 Task: Find connections with filter location Gūdūr with filter topic #Creativitywith filter profile language German with filter current company CRED with filter school National Institute of Pharmaceutical Education and Research with filter industry Sports and Recreation Instruction with filter service category Management with filter keywords title eCommerce Marketing Specialist
Action: Mouse moved to (531, 86)
Screenshot: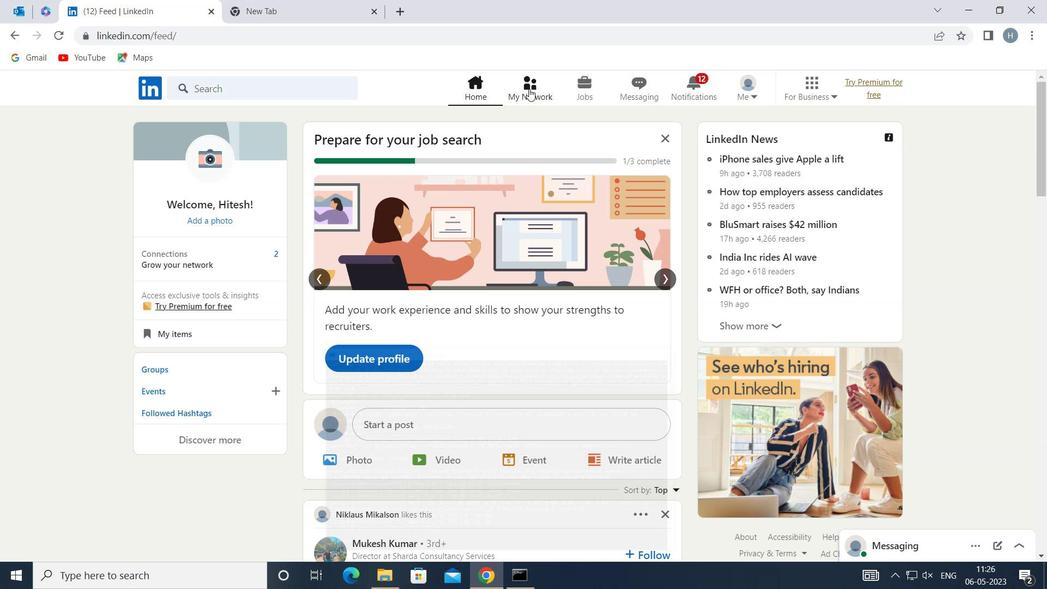 
Action: Mouse pressed left at (531, 86)
Screenshot: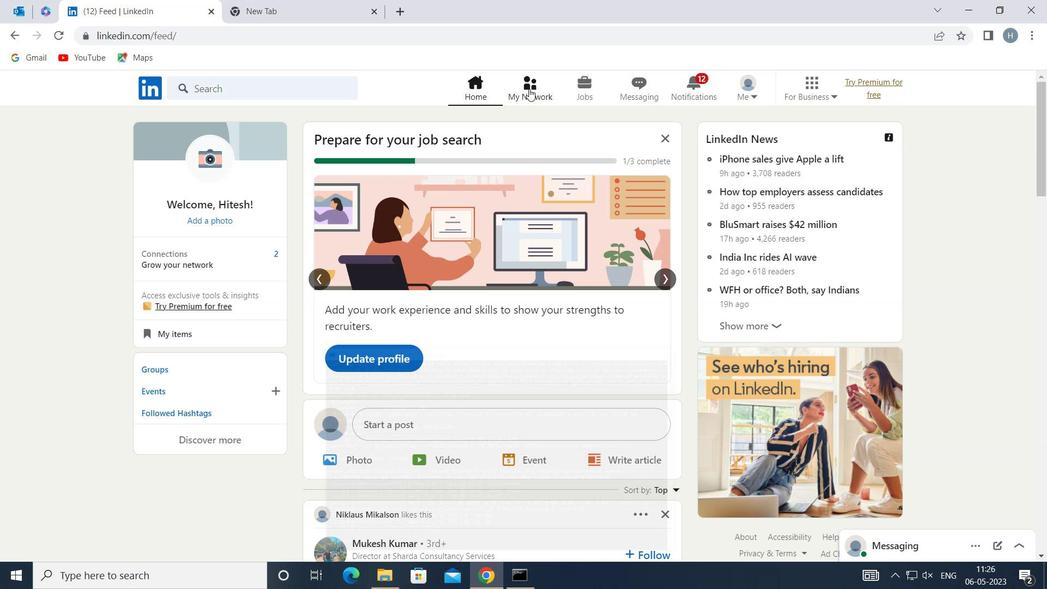 
Action: Mouse moved to (292, 163)
Screenshot: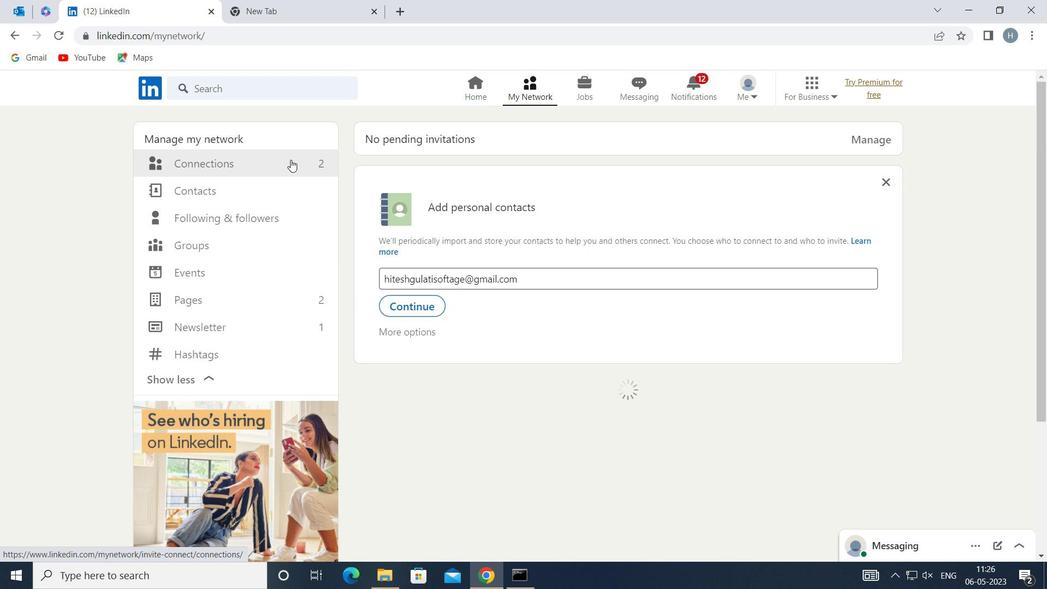 
Action: Mouse pressed left at (292, 163)
Screenshot: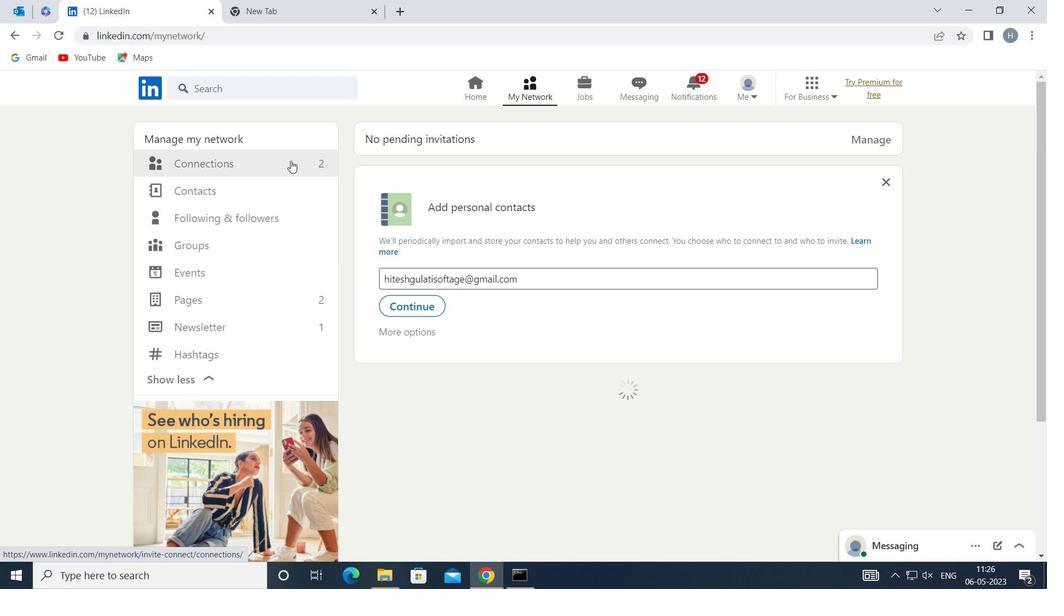 
Action: Mouse moved to (624, 161)
Screenshot: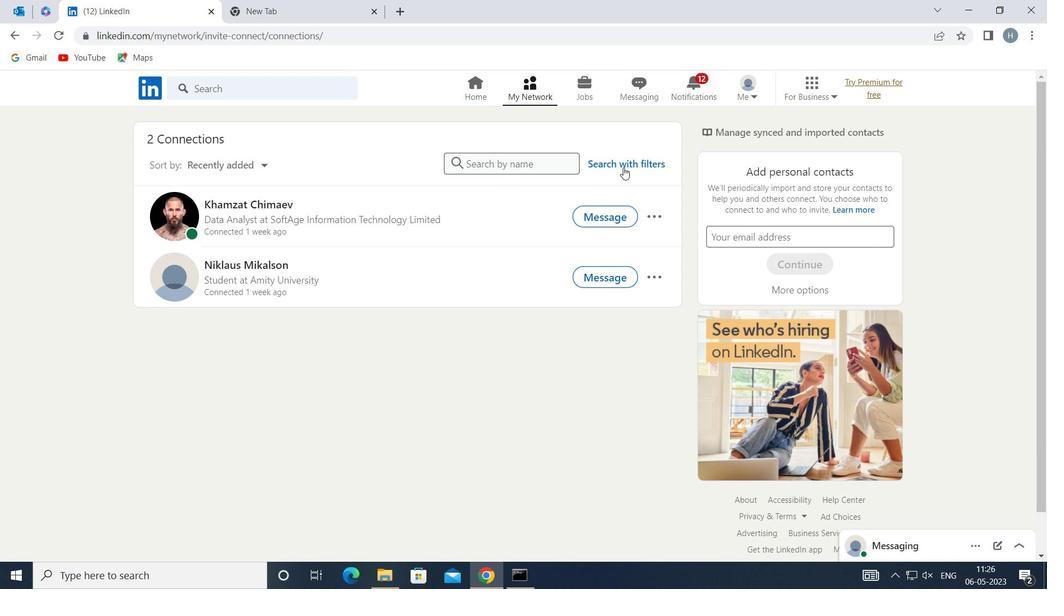 
Action: Mouse pressed left at (624, 161)
Screenshot: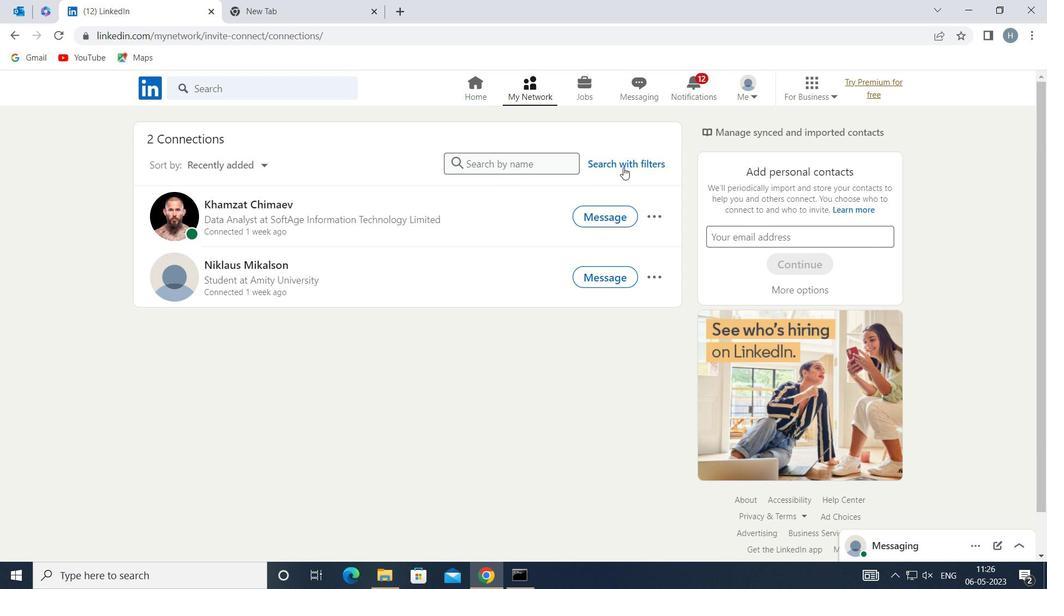 
Action: Mouse moved to (570, 124)
Screenshot: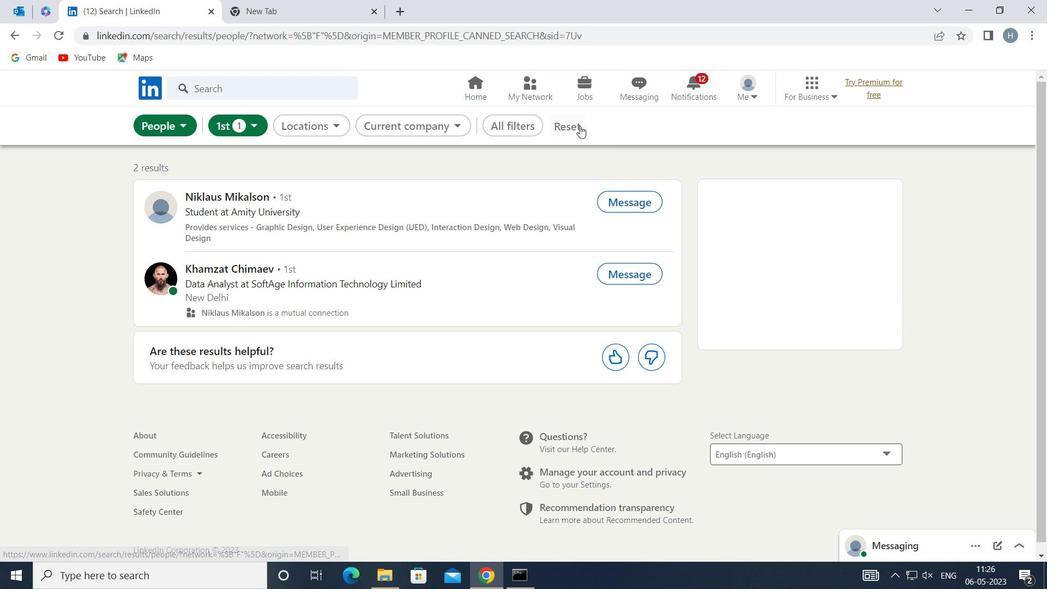 
Action: Mouse pressed left at (570, 124)
Screenshot: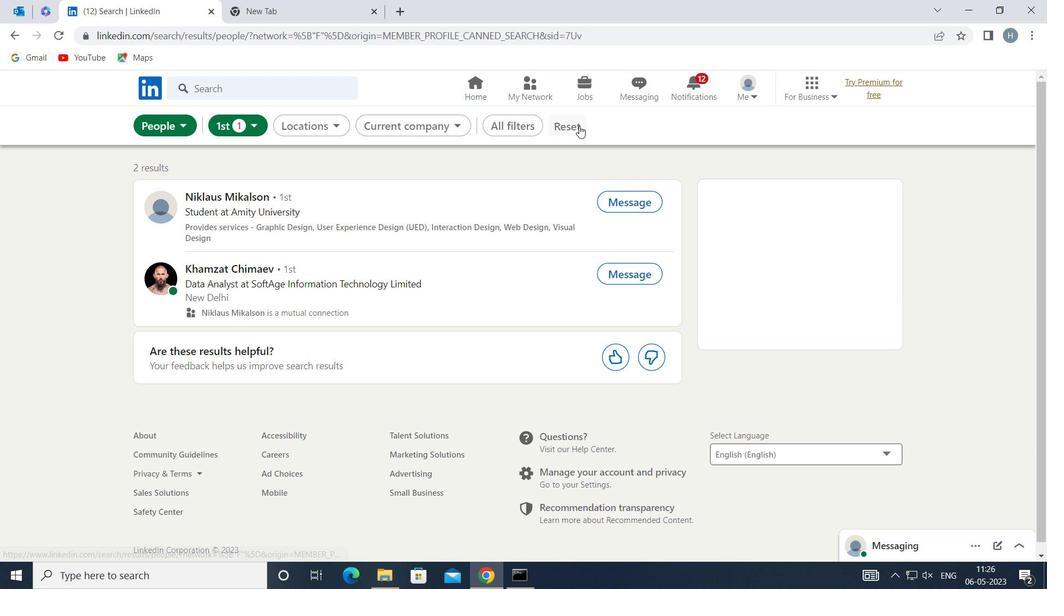 
Action: Mouse moved to (557, 123)
Screenshot: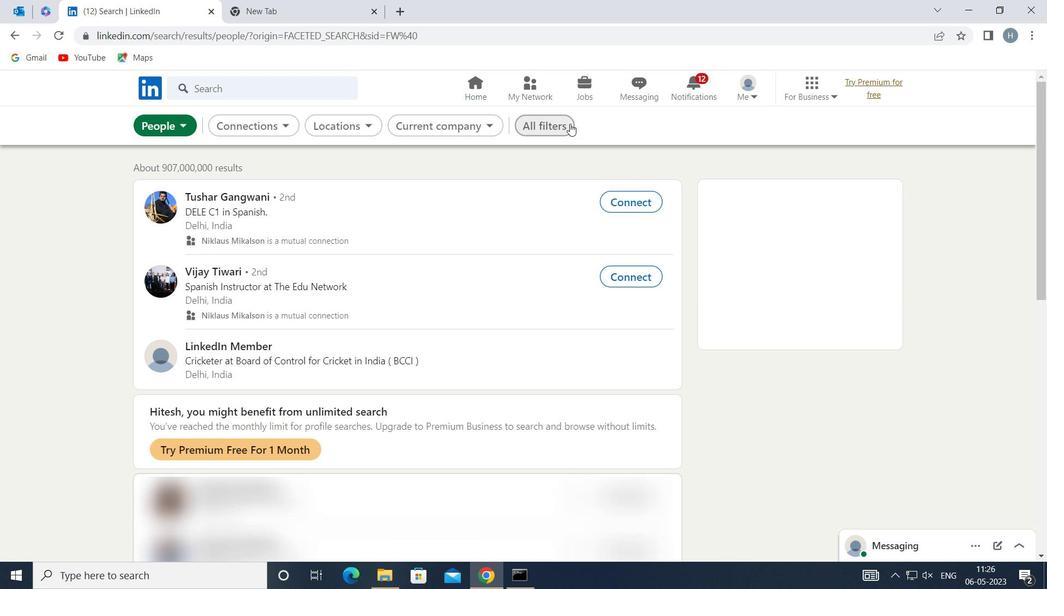 
Action: Mouse pressed left at (557, 123)
Screenshot: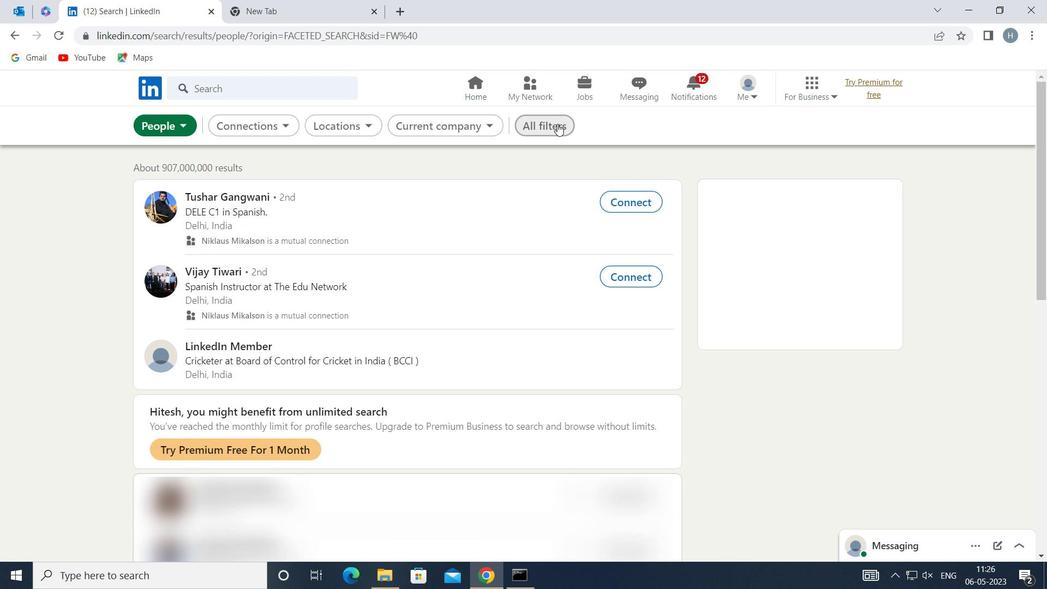 
Action: Mouse moved to (782, 266)
Screenshot: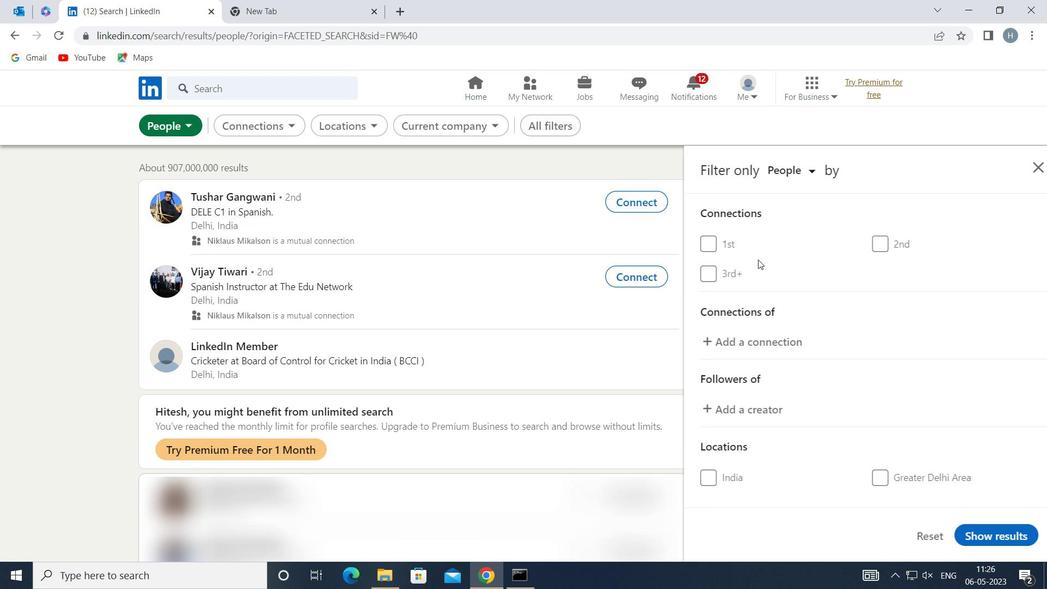 
Action: Mouse scrolled (782, 266) with delta (0, 0)
Screenshot: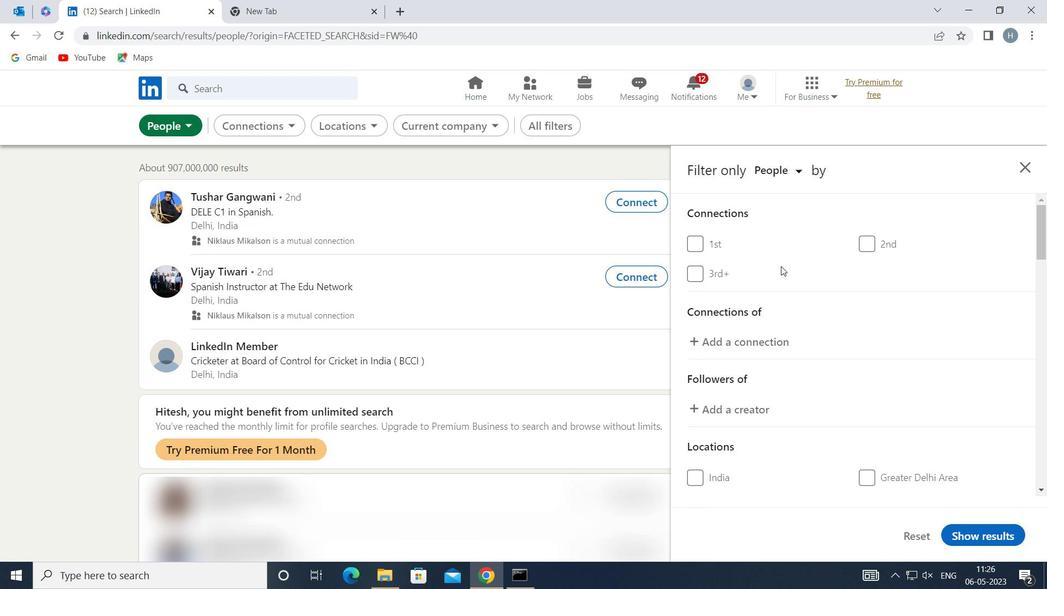 
Action: Mouse scrolled (782, 266) with delta (0, 0)
Screenshot: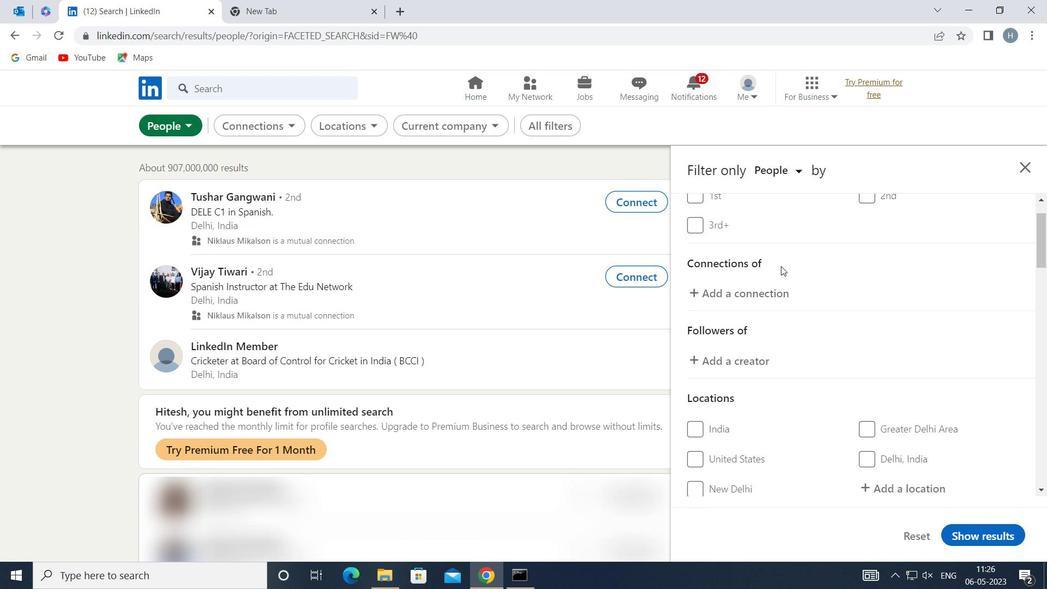 
Action: Mouse scrolled (782, 266) with delta (0, 0)
Screenshot: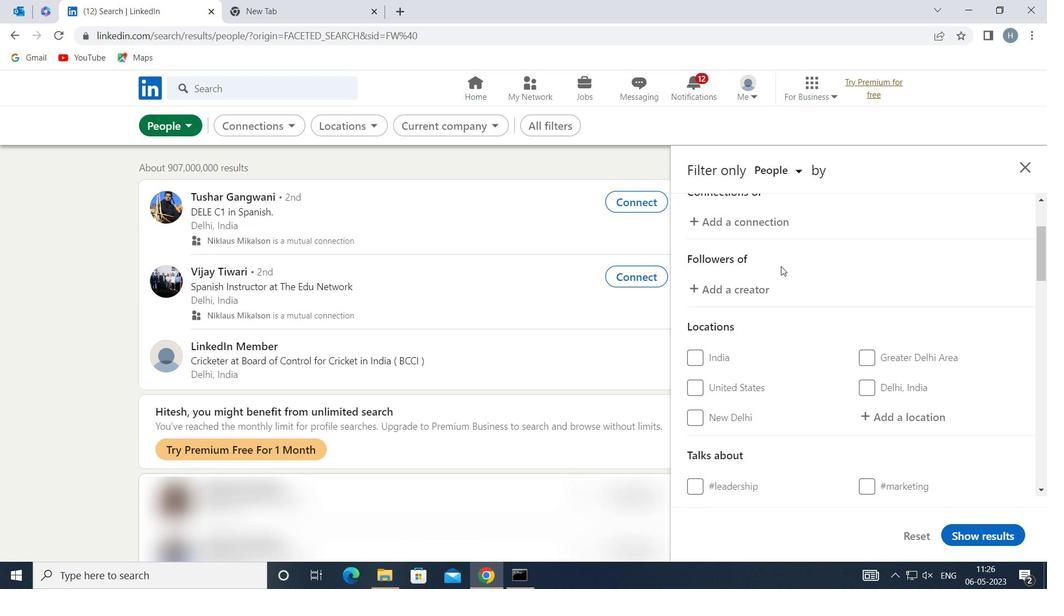 
Action: Mouse moved to (890, 322)
Screenshot: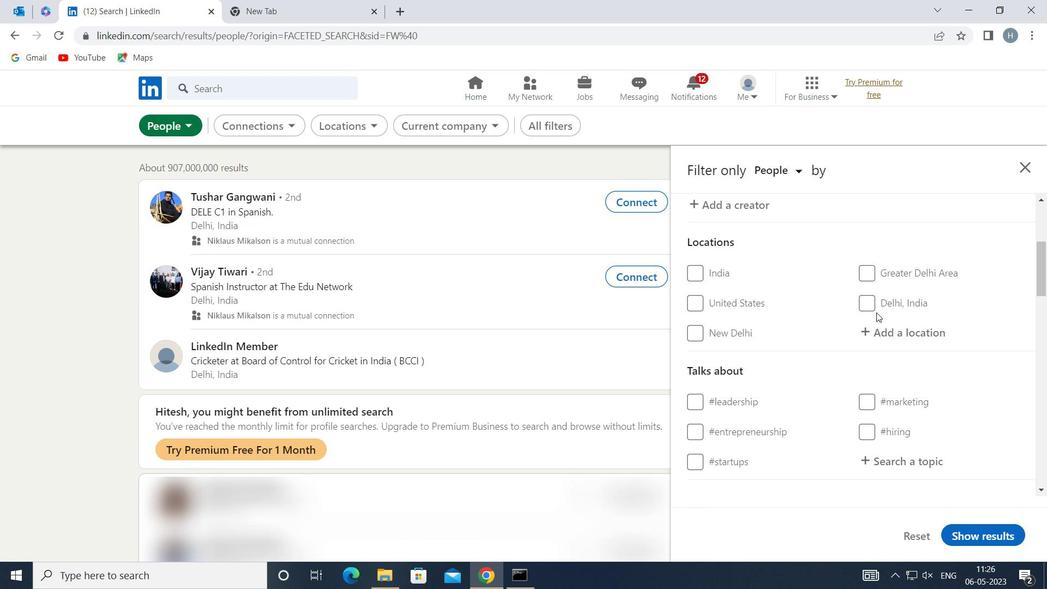 
Action: Mouse pressed left at (890, 322)
Screenshot: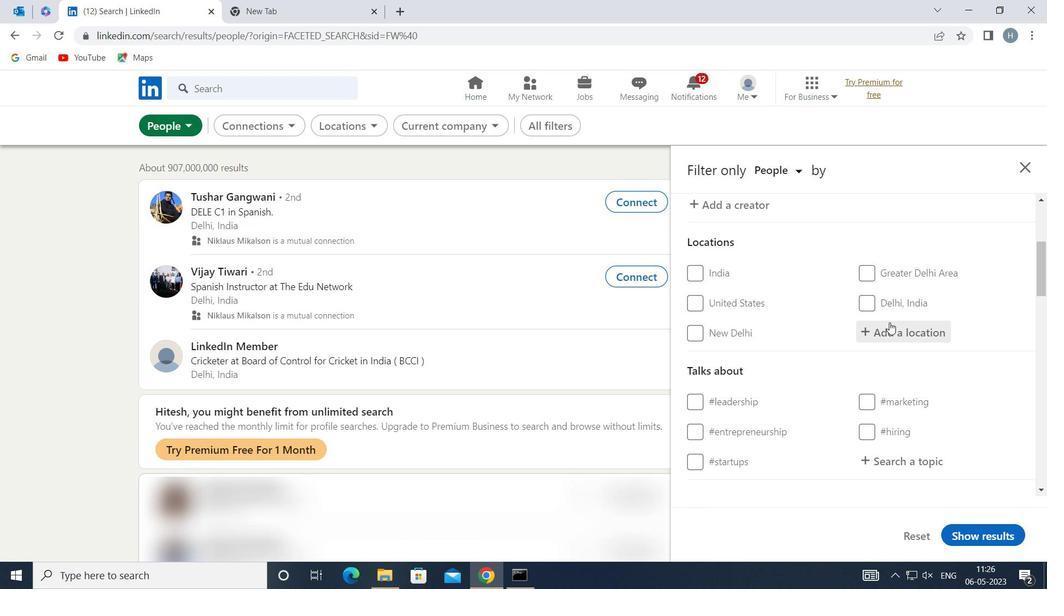 
Action: Mouse moved to (890, 322)
Screenshot: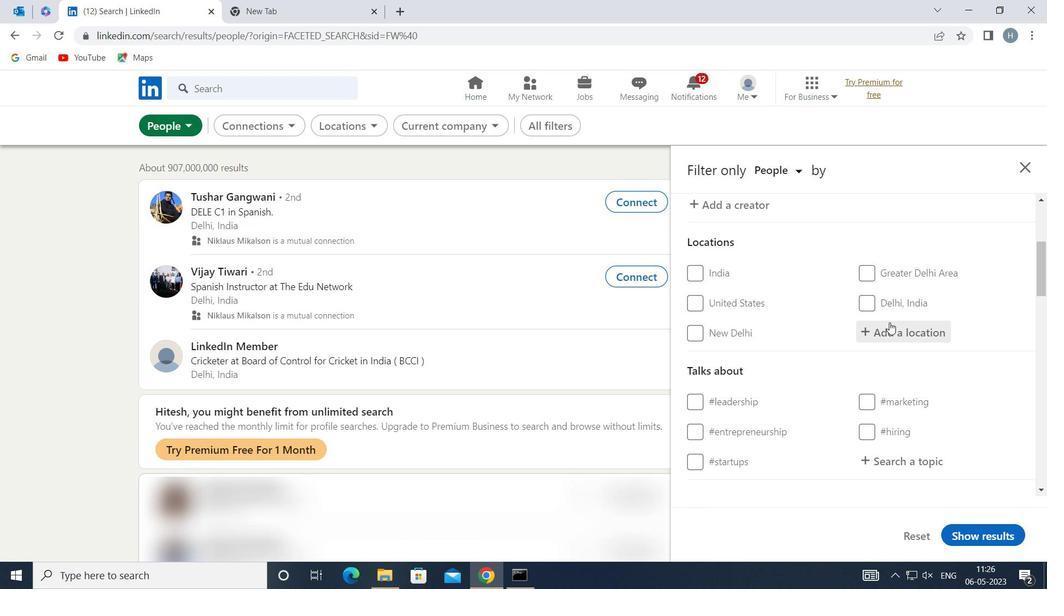 
Action: Key pressed <Key.shift>GUDUR
Screenshot: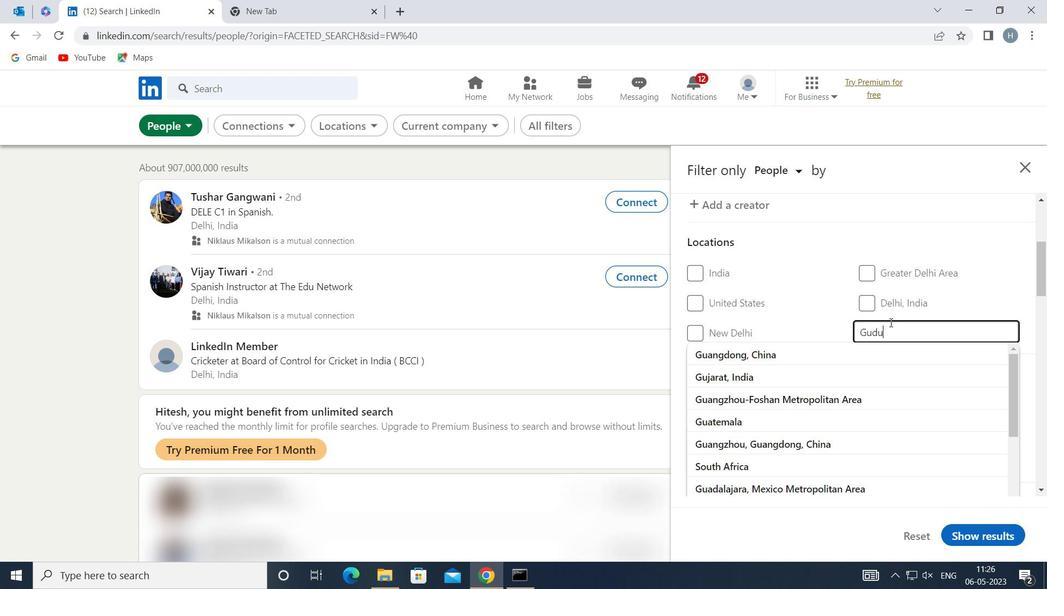 
Action: Mouse moved to (866, 350)
Screenshot: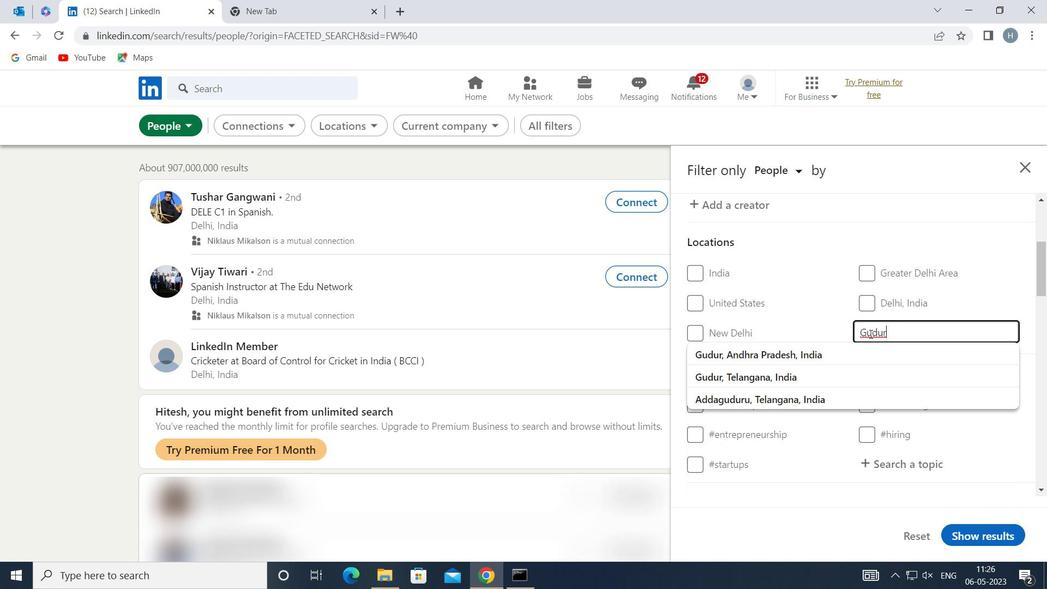 
Action: Mouse pressed left at (866, 350)
Screenshot: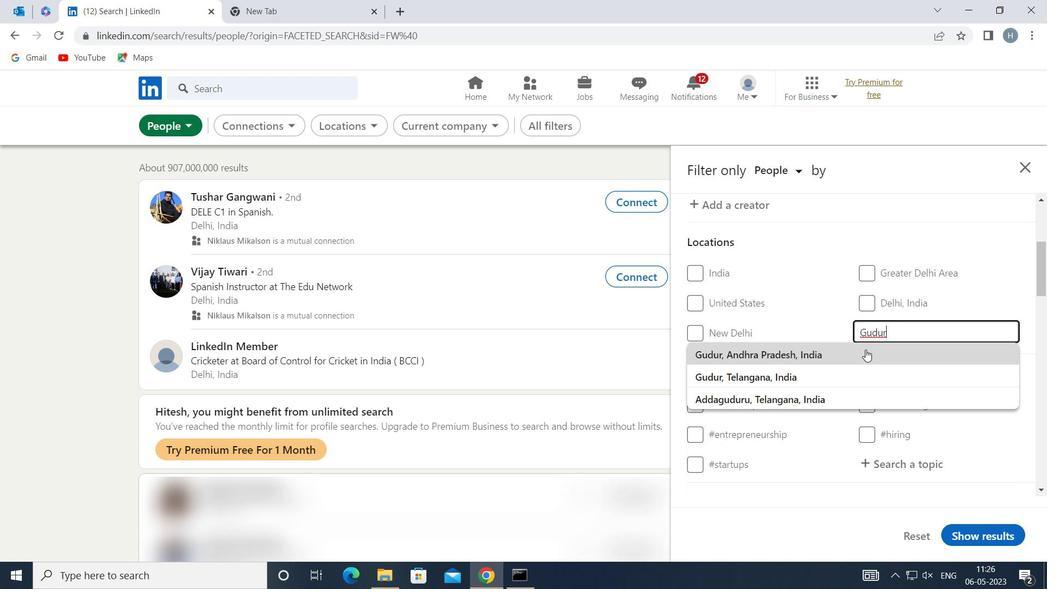 
Action: Mouse moved to (829, 362)
Screenshot: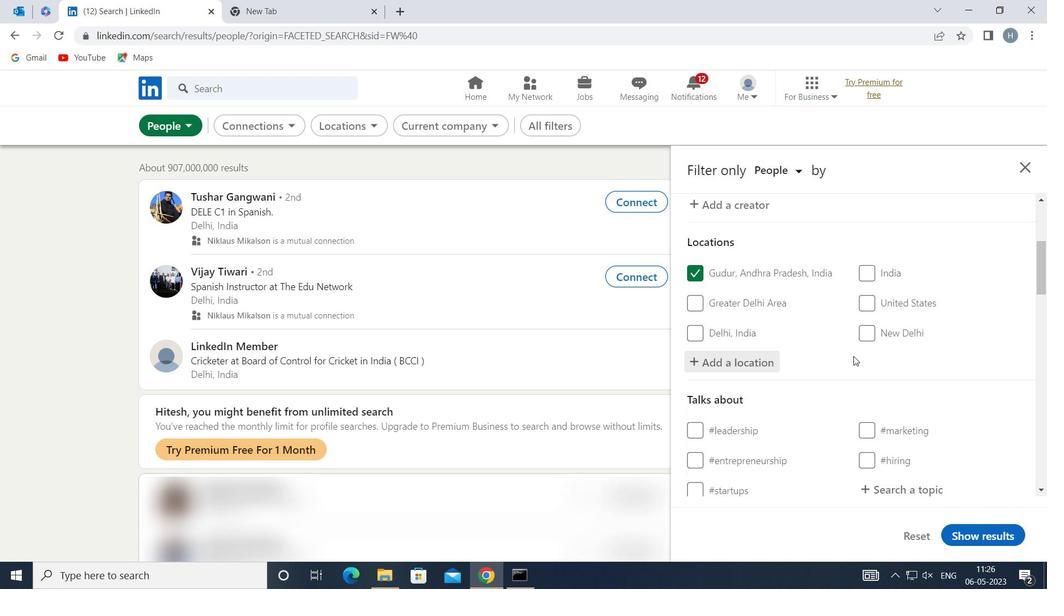 
Action: Mouse scrolled (829, 361) with delta (0, 0)
Screenshot: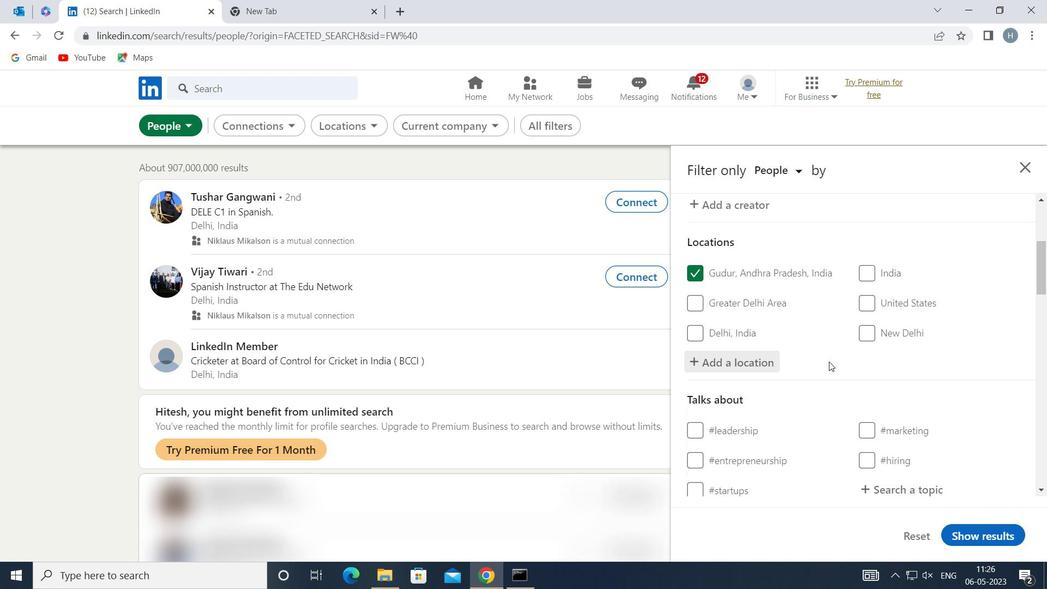 
Action: Mouse scrolled (829, 361) with delta (0, 0)
Screenshot: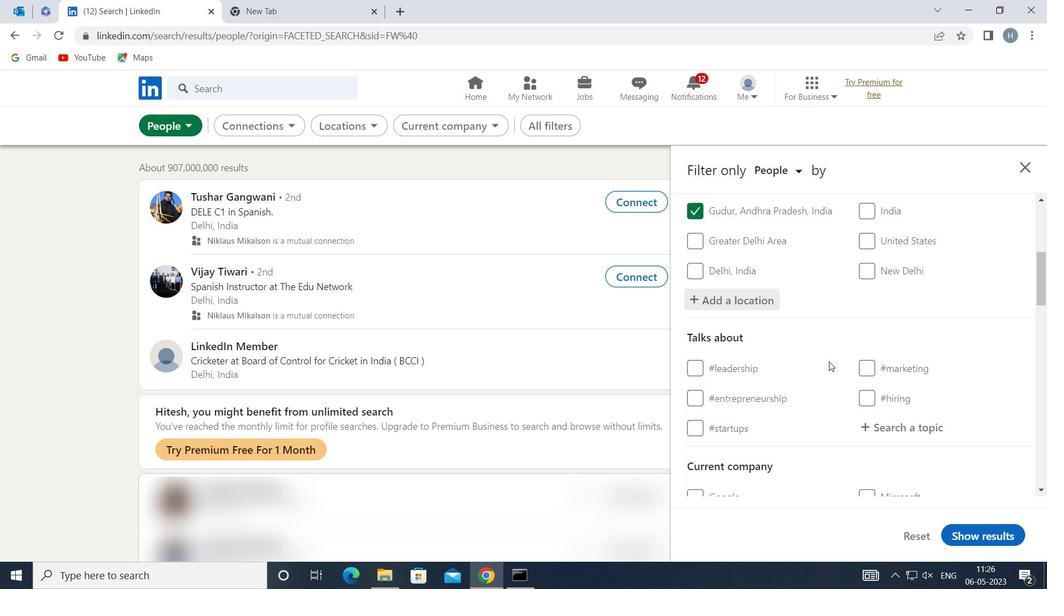 
Action: Mouse moved to (893, 343)
Screenshot: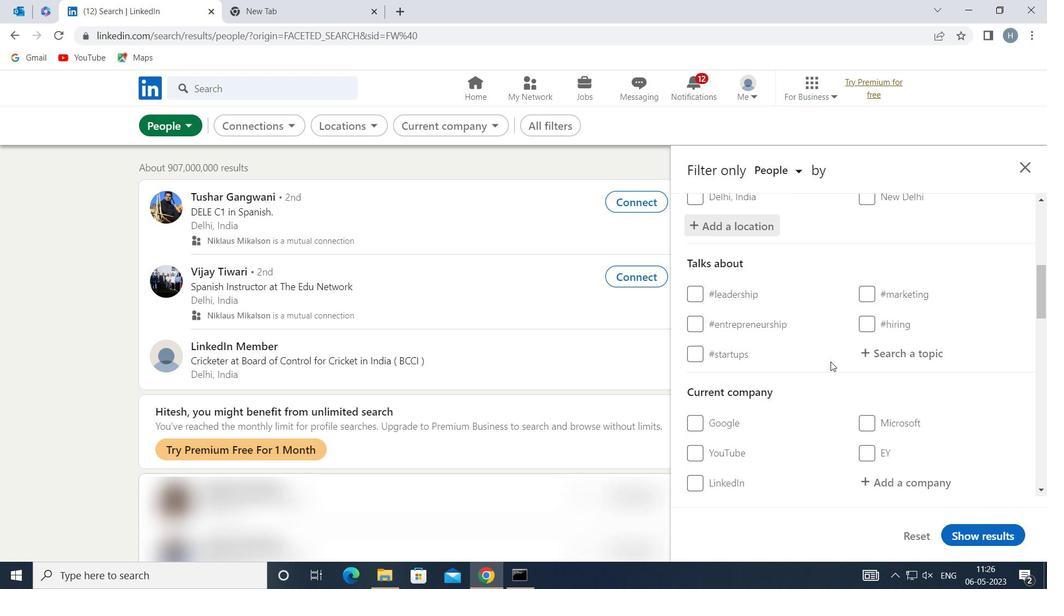
Action: Mouse pressed left at (893, 343)
Screenshot: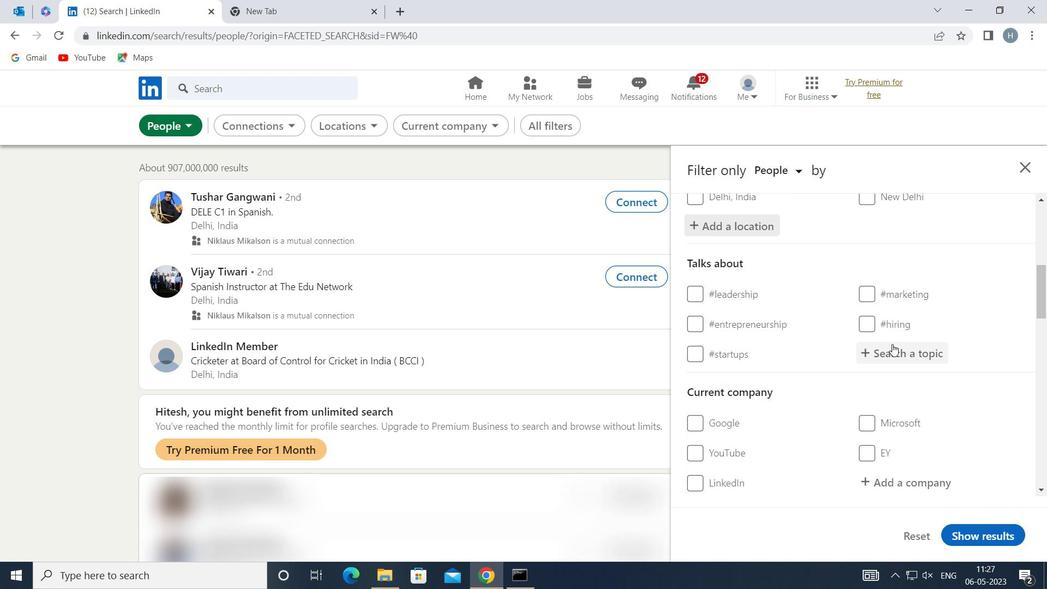 
Action: Key pressed <Key.shift>CREATIVITY
Screenshot: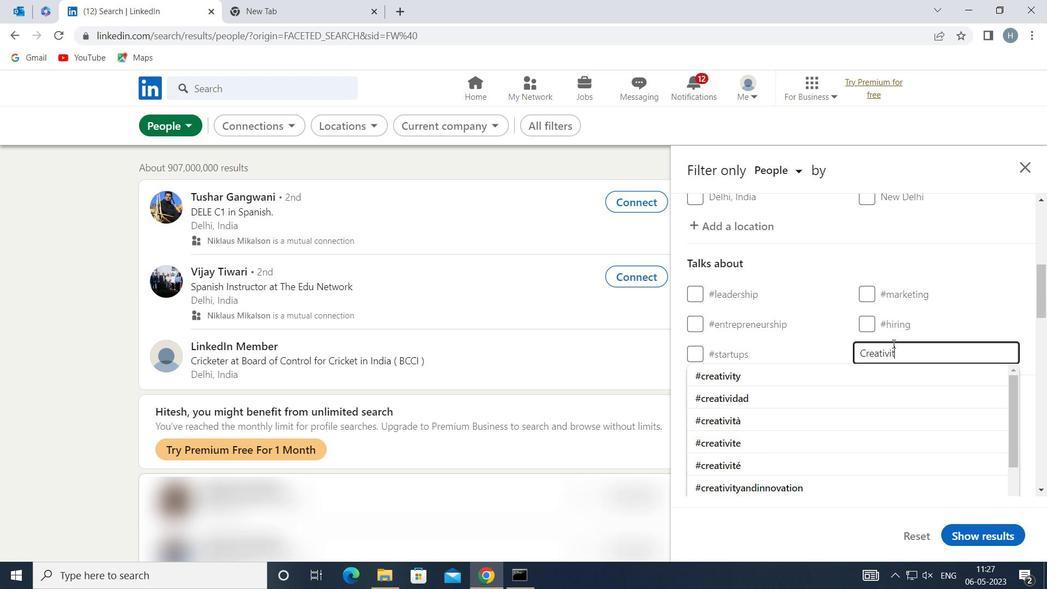 
Action: Mouse moved to (859, 377)
Screenshot: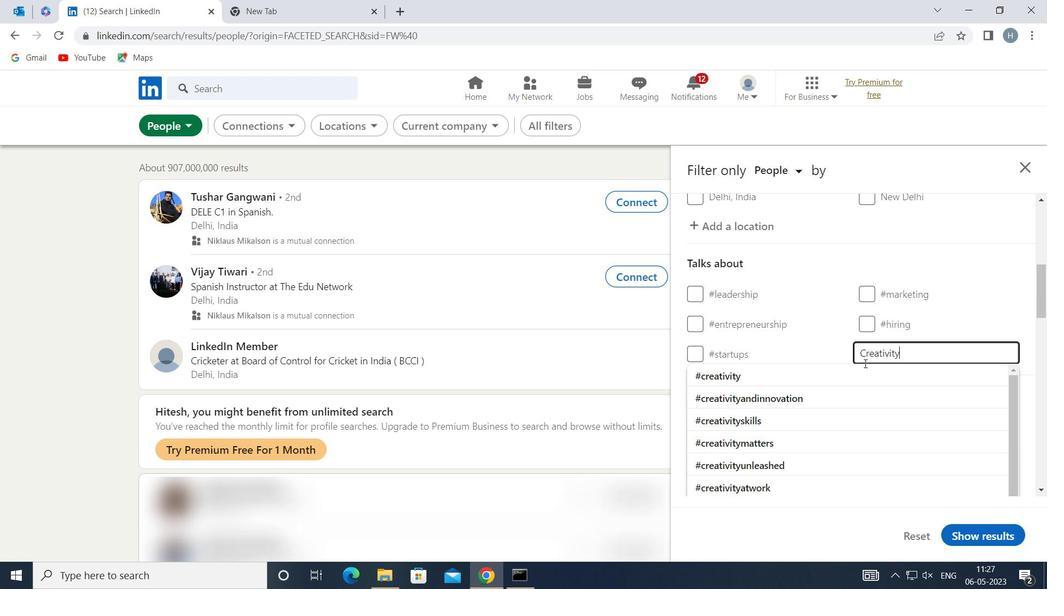 
Action: Mouse pressed left at (859, 377)
Screenshot: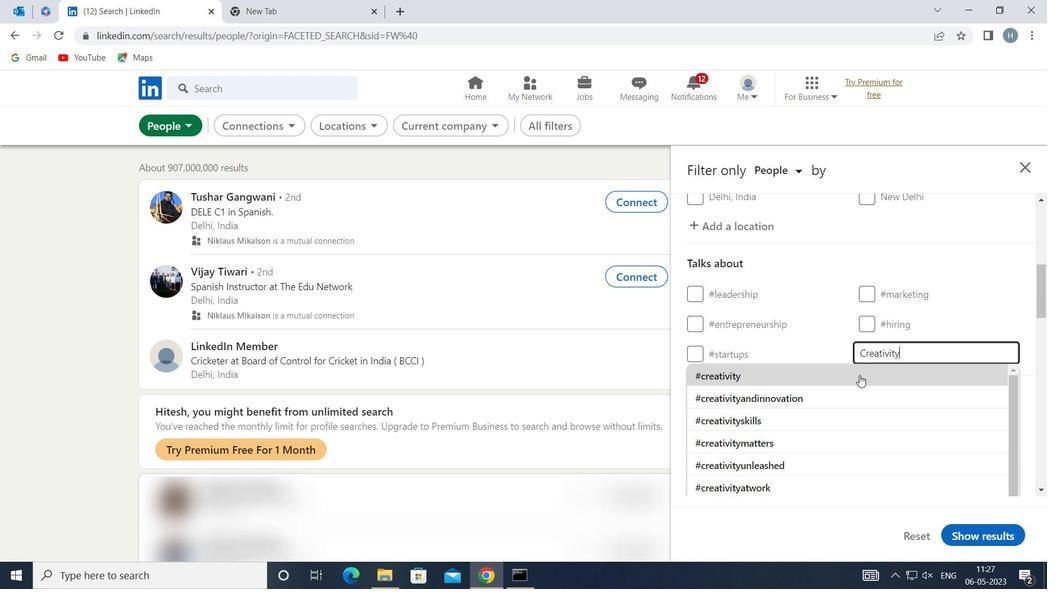 
Action: Mouse moved to (815, 371)
Screenshot: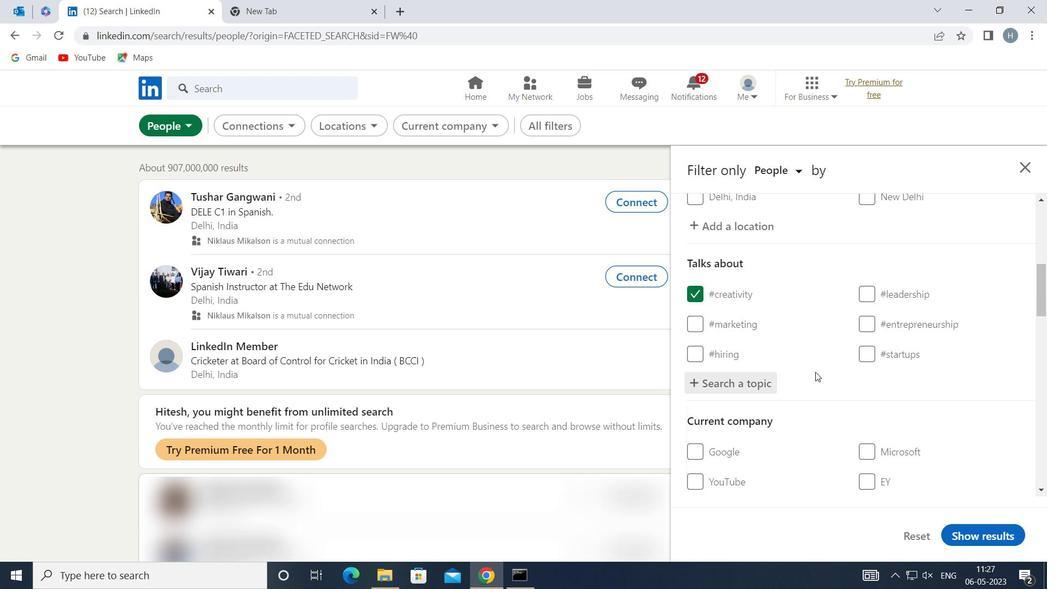 
Action: Mouse scrolled (815, 371) with delta (0, 0)
Screenshot: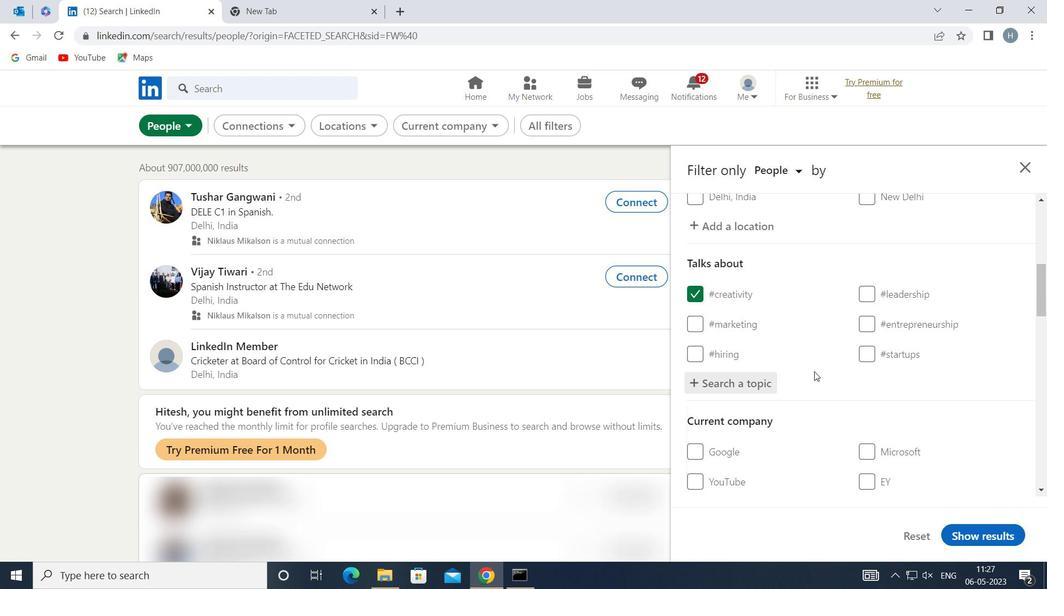 
Action: Mouse moved to (815, 370)
Screenshot: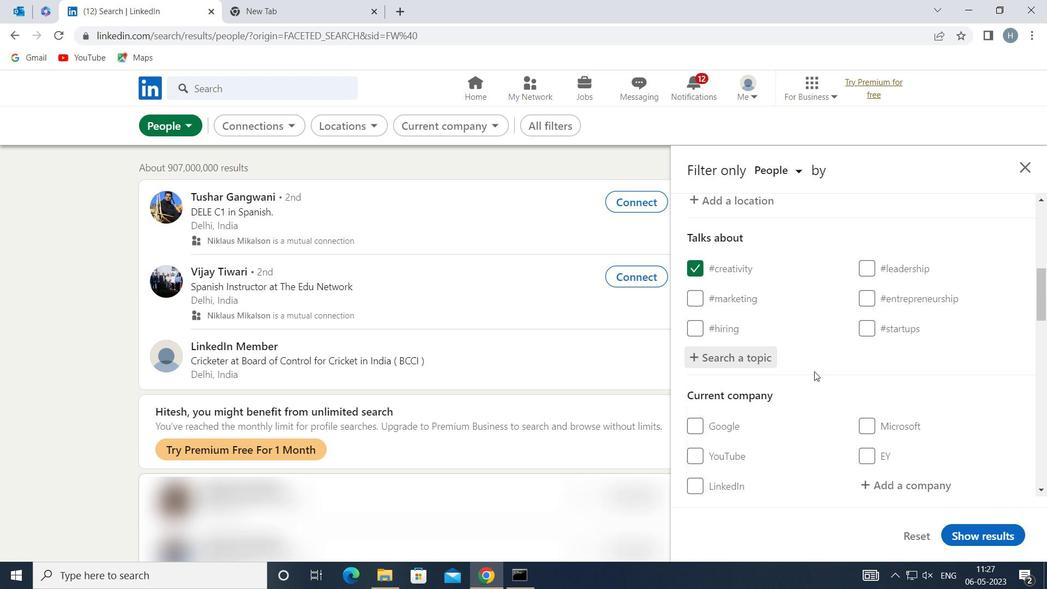 
Action: Mouse scrolled (815, 369) with delta (0, 0)
Screenshot: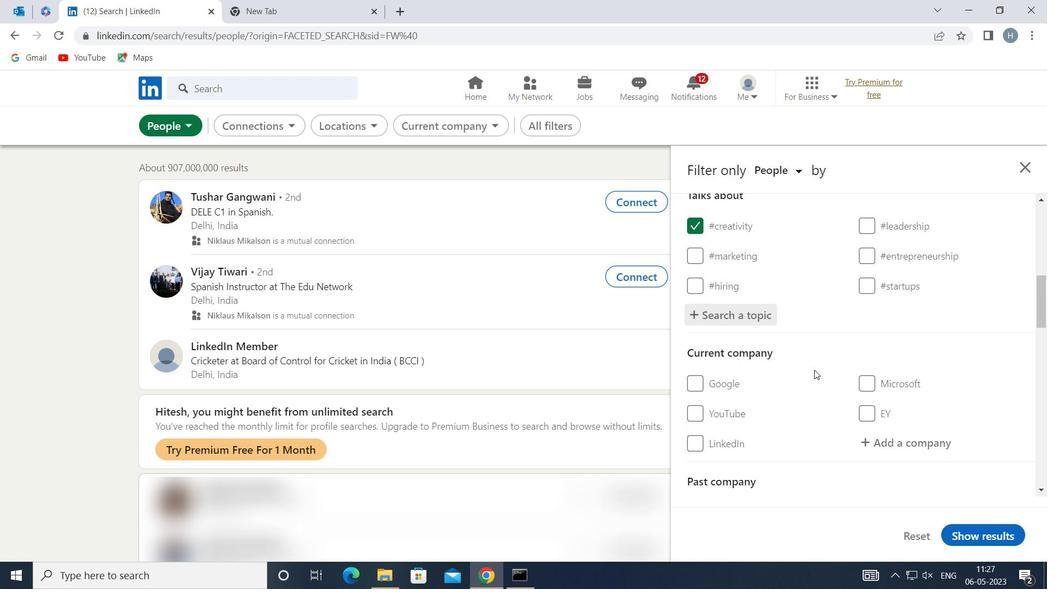 
Action: Mouse scrolled (815, 369) with delta (0, 0)
Screenshot: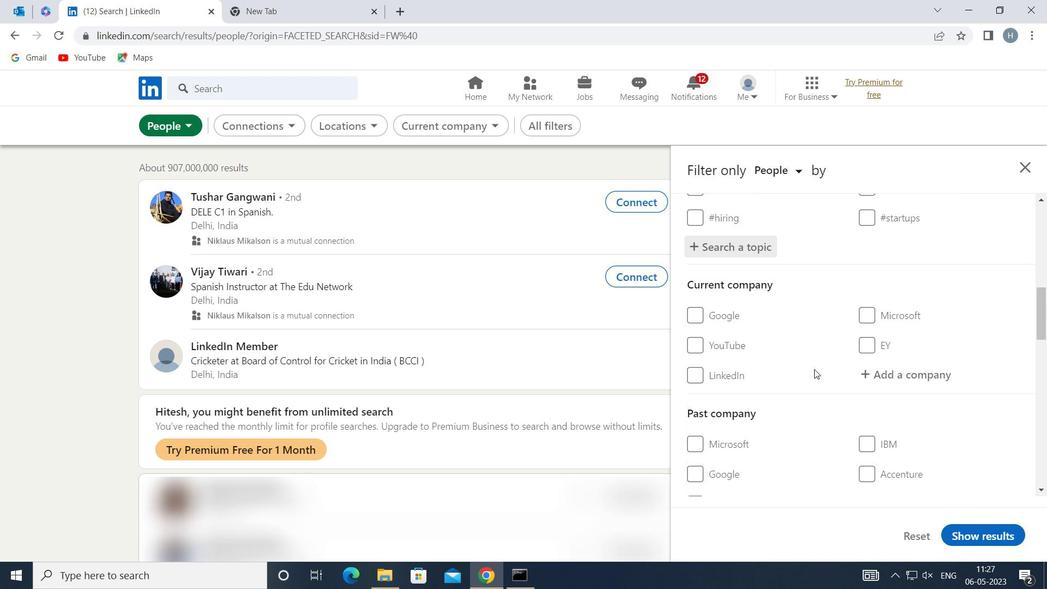 
Action: Mouse scrolled (815, 369) with delta (0, 0)
Screenshot: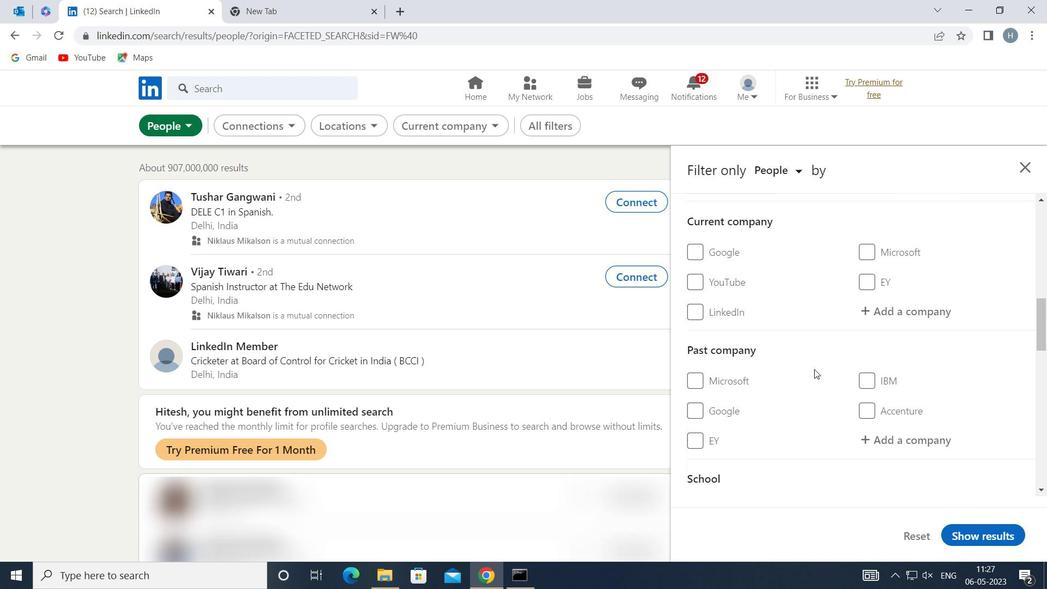 
Action: Mouse scrolled (815, 369) with delta (0, 0)
Screenshot: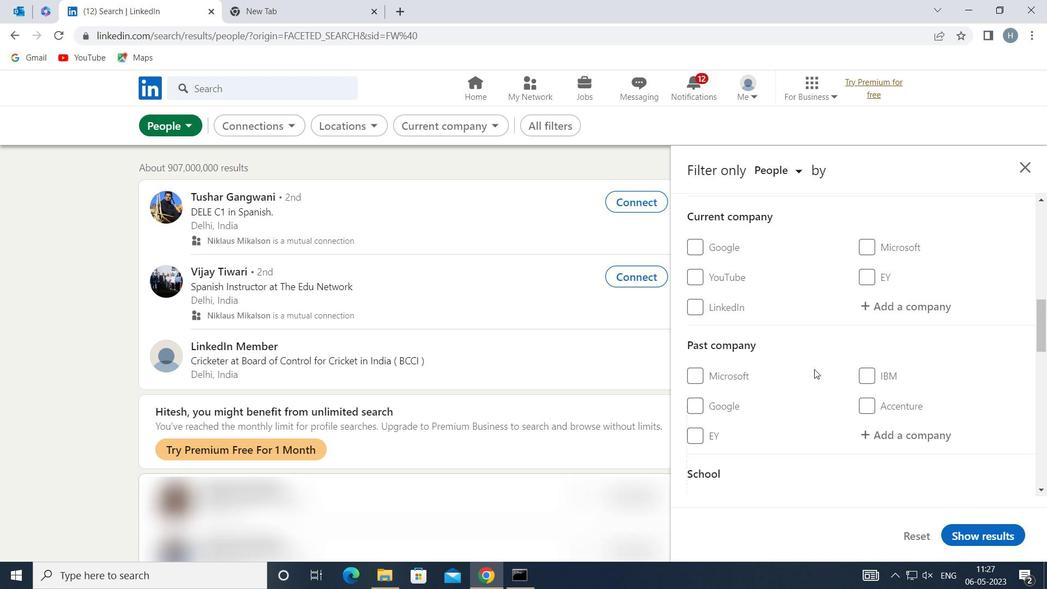 
Action: Mouse scrolled (815, 369) with delta (0, 0)
Screenshot: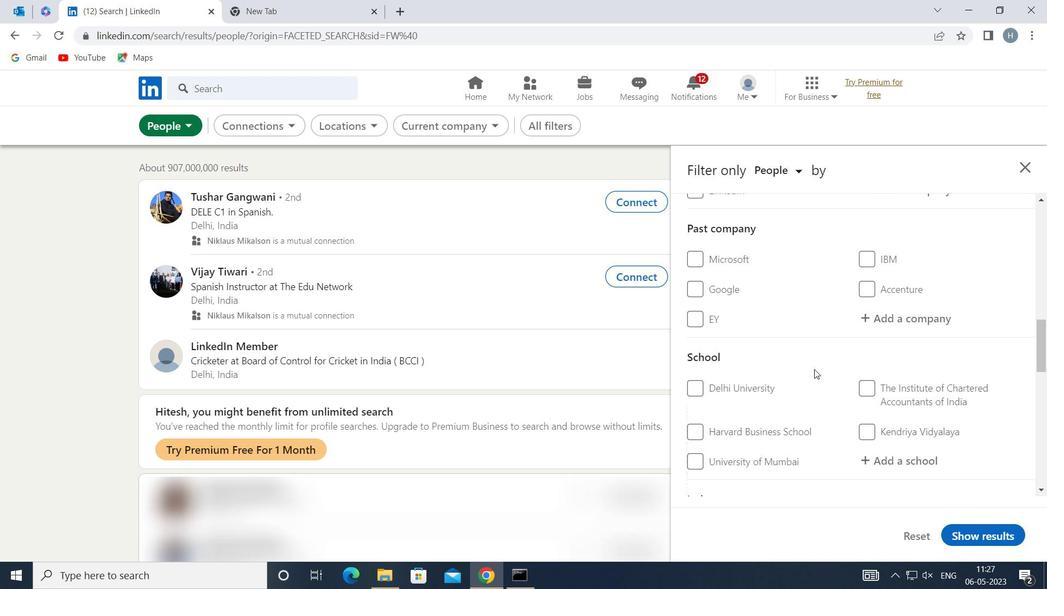 
Action: Mouse scrolled (815, 369) with delta (0, 0)
Screenshot: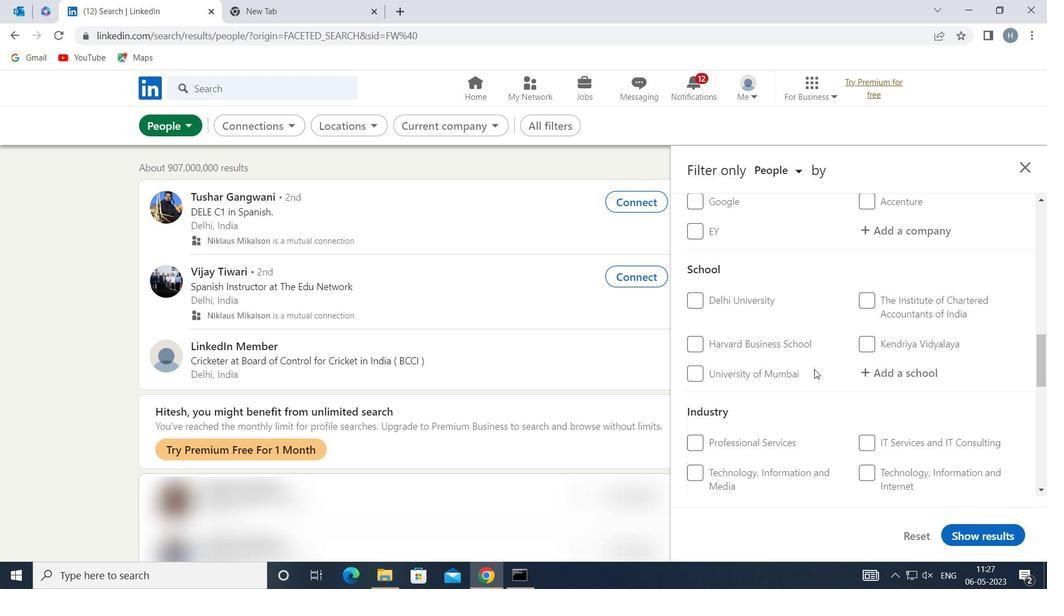 
Action: Mouse scrolled (815, 369) with delta (0, 0)
Screenshot: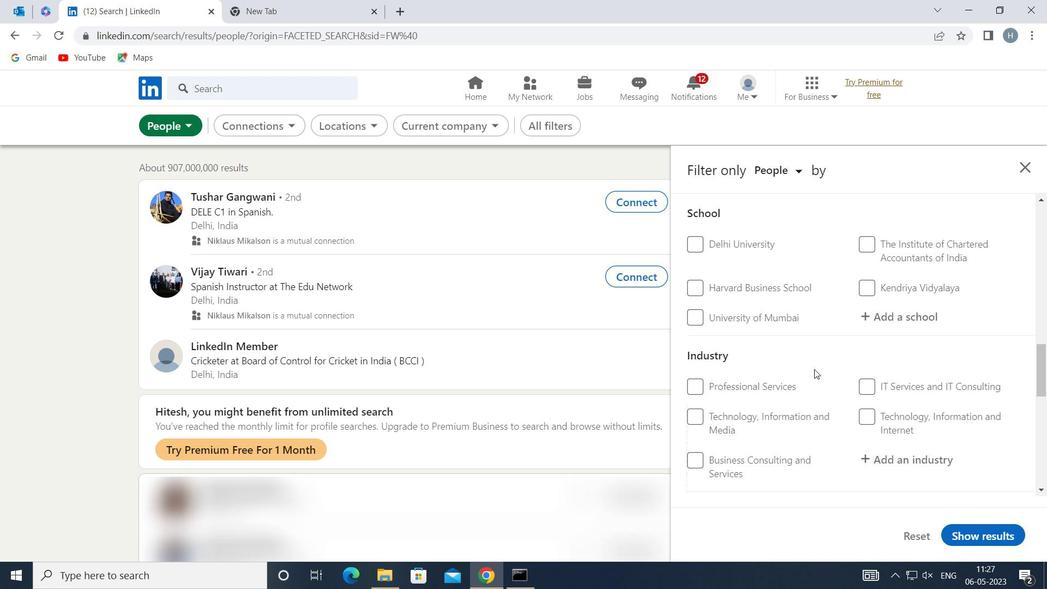
Action: Mouse scrolled (815, 369) with delta (0, 0)
Screenshot: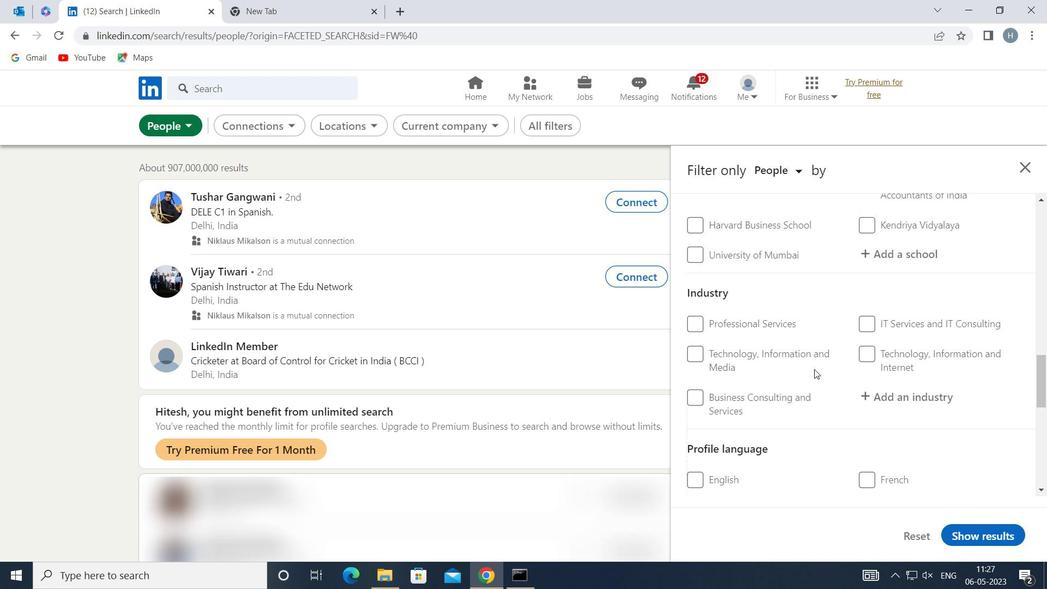 
Action: Mouse moved to (731, 453)
Screenshot: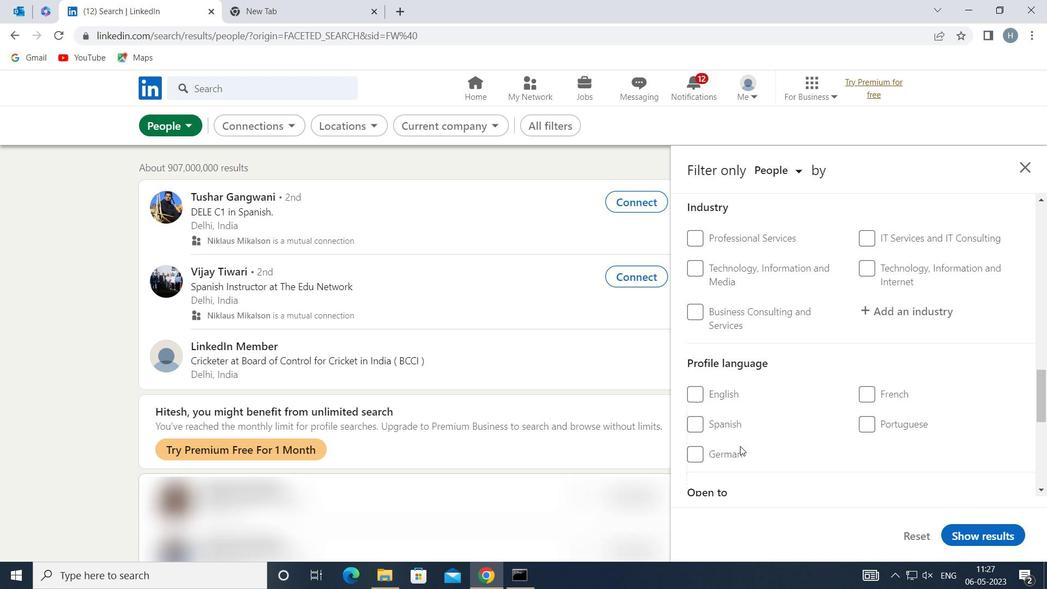 
Action: Mouse pressed left at (731, 453)
Screenshot: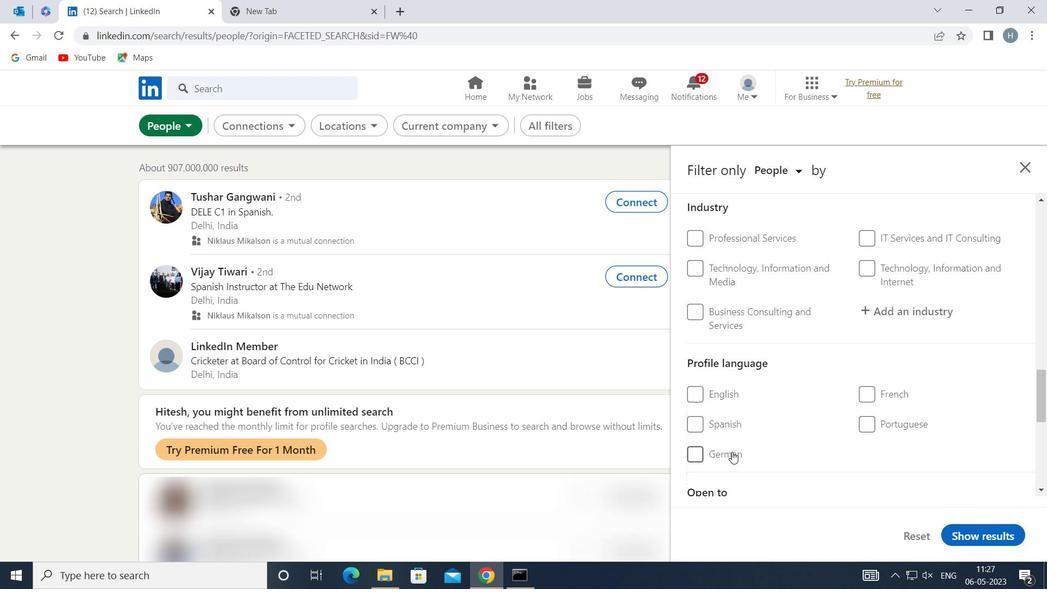 
Action: Mouse moved to (820, 420)
Screenshot: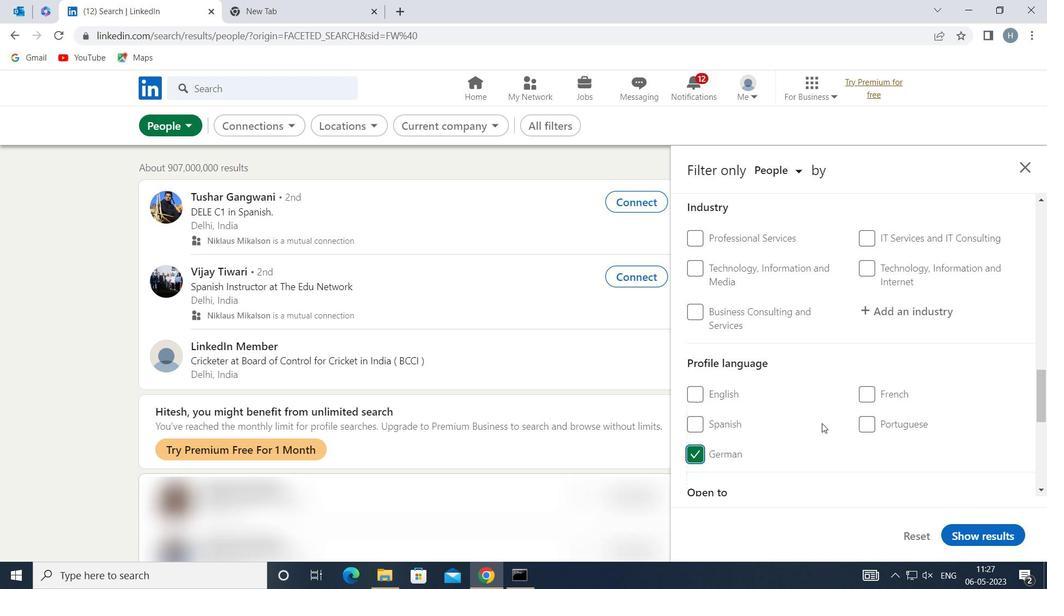 
Action: Mouse scrolled (820, 420) with delta (0, 0)
Screenshot: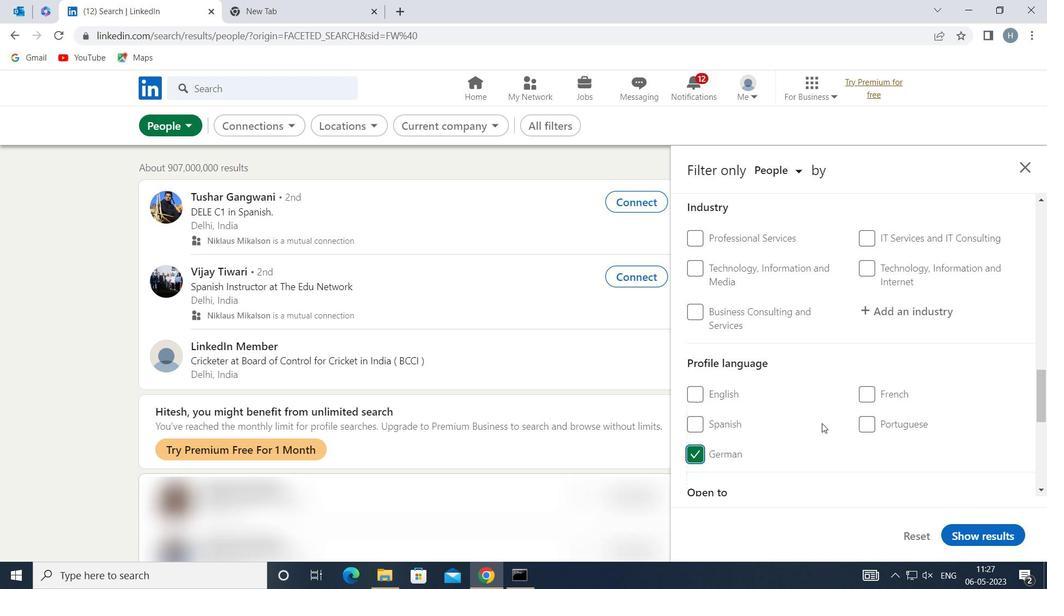 
Action: Mouse scrolled (820, 420) with delta (0, 0)
Screenshot: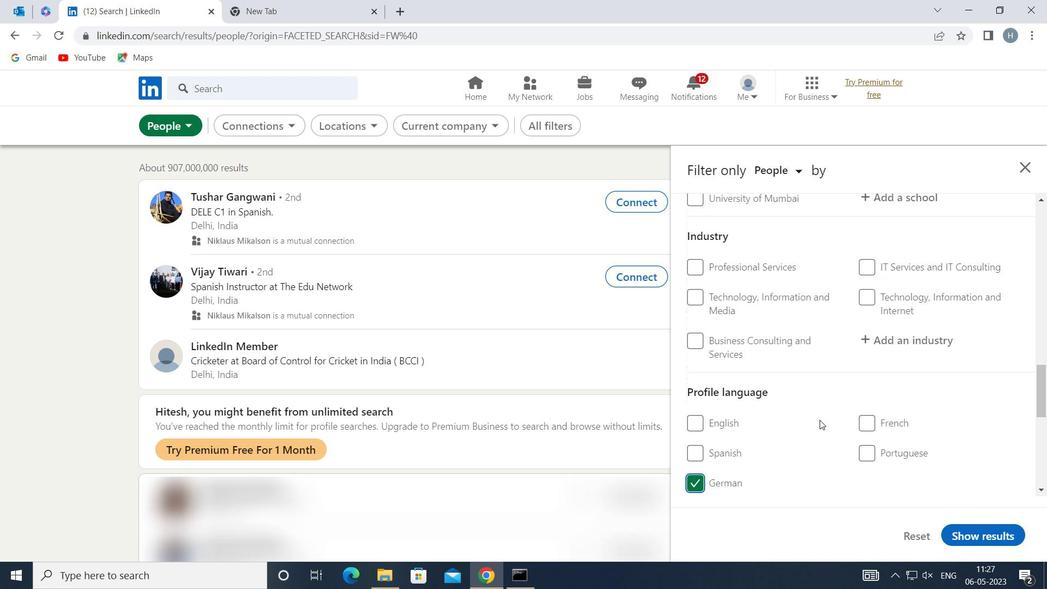 
Action: Mouse scrolled (820, 420) with delta (0, 0)
Screenshot: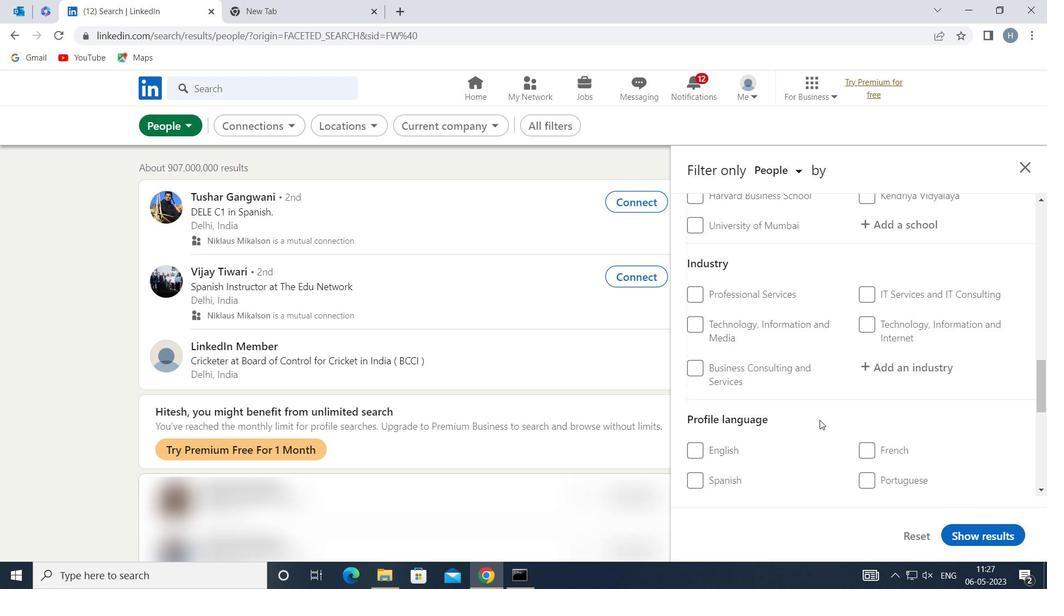 
Action: Mouse scrolled (820, 420) with delta (0, 0)
Screenshot: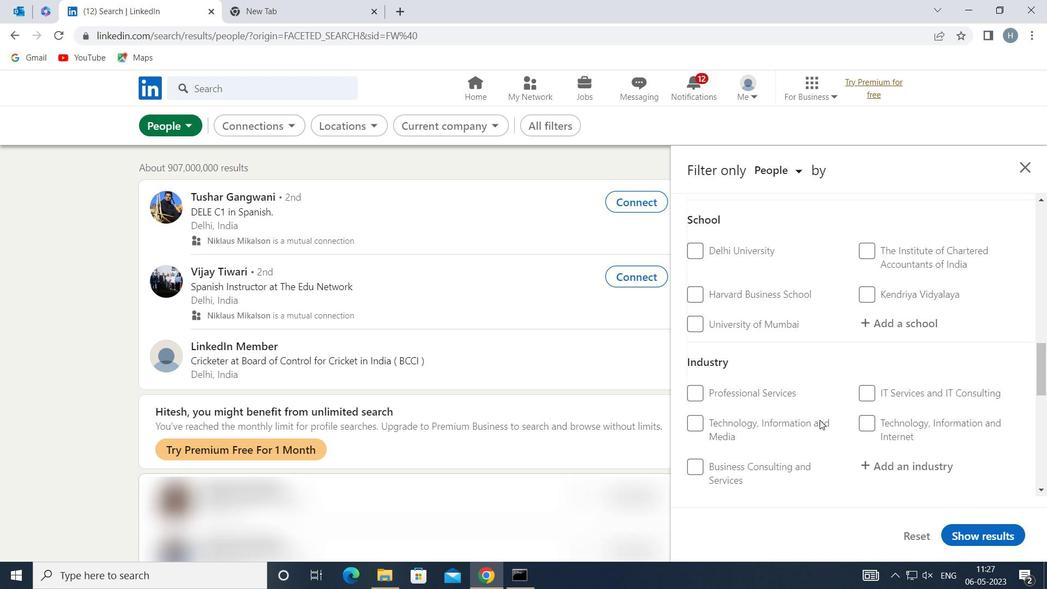 
Action: Mouse scrolled (820, 420) with delta (0, 0)
Screenshot: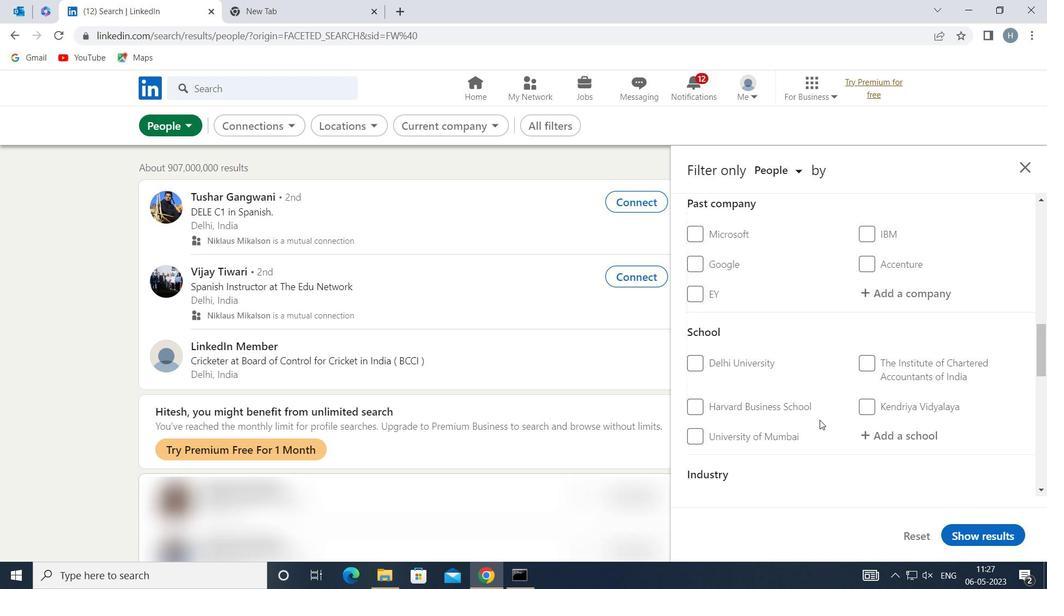 
Action: Mouse scrolled (820, 420) with delta (0, 0)
Screenshot: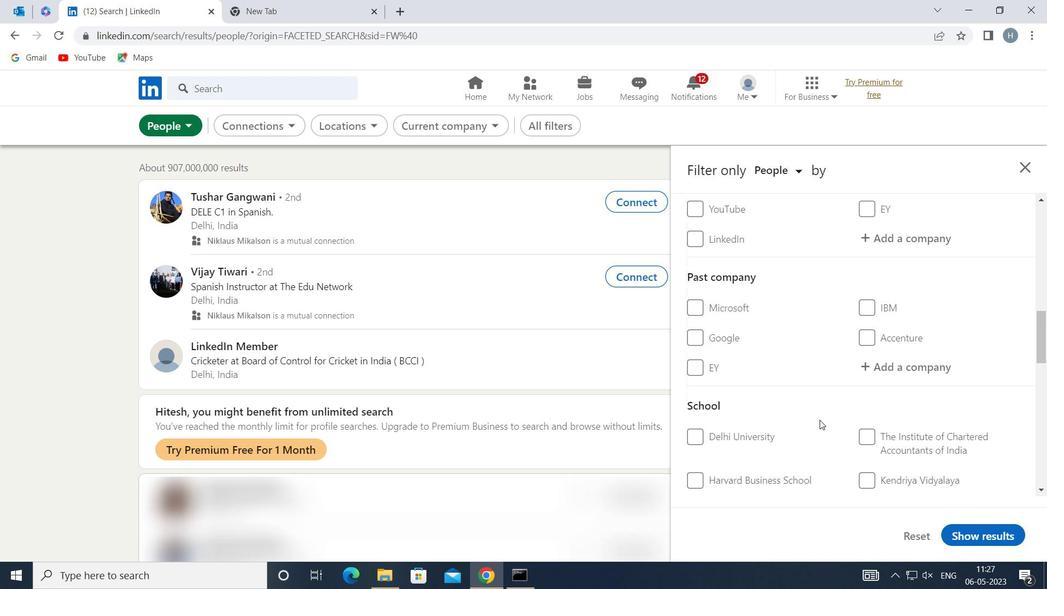 
Action: Mouse scrolled (820, 420) with delta (0, 0)
Screenshot: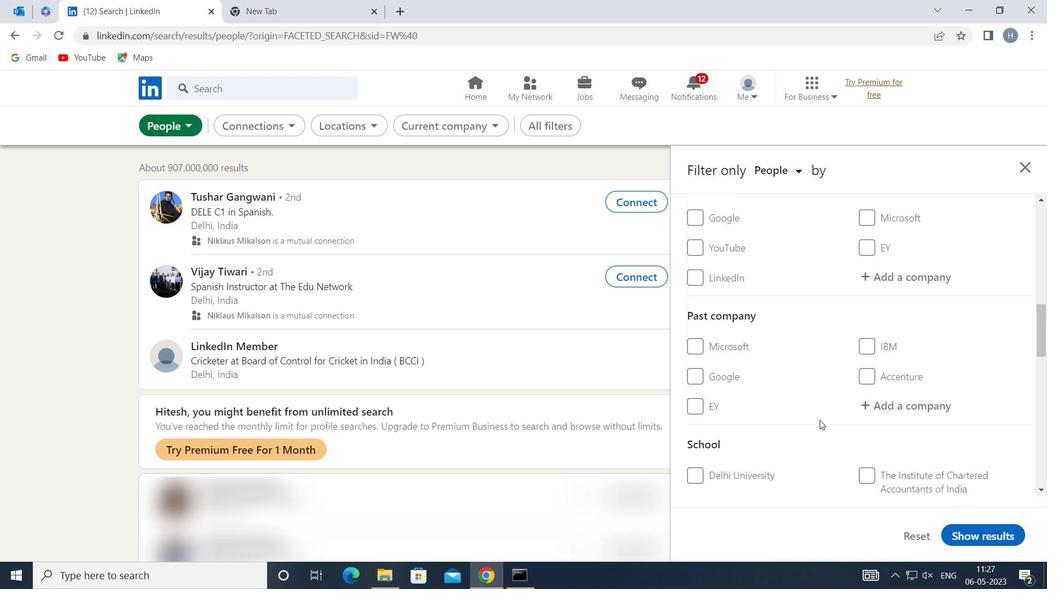 
Action: Mouse moved to (909, 374)
Screenshot: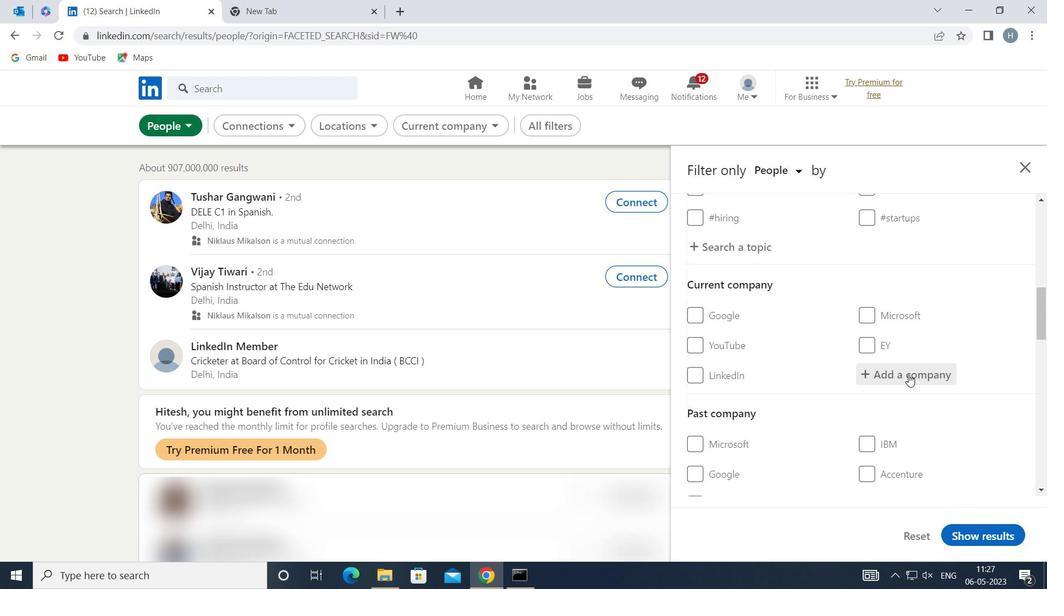 
Action: Mouse pressed left at (909, 374)
Screenshot: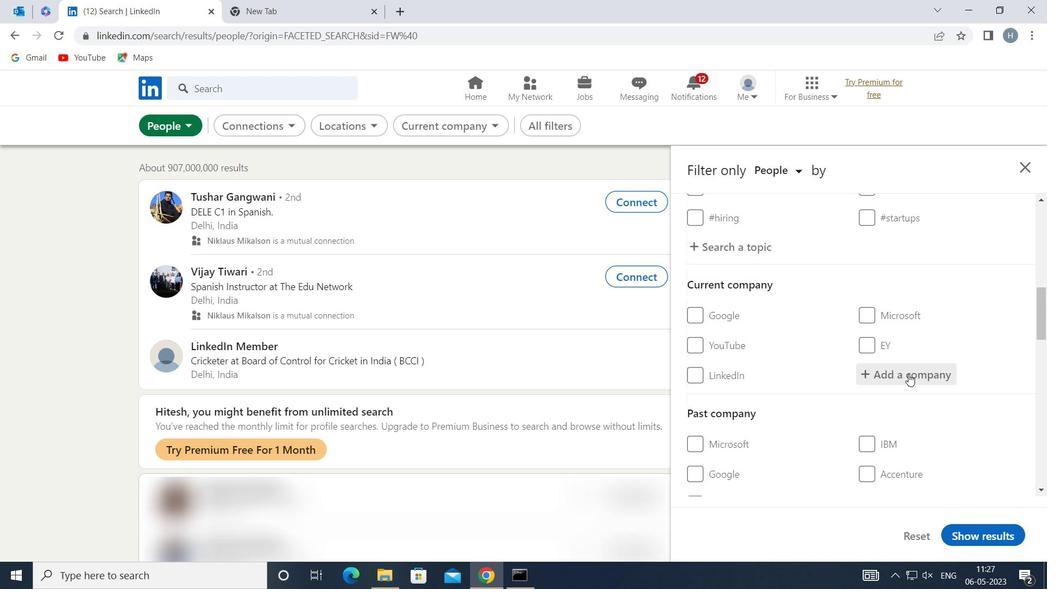 
Action: Key pressed <Key.shift>CRED
Screenshot: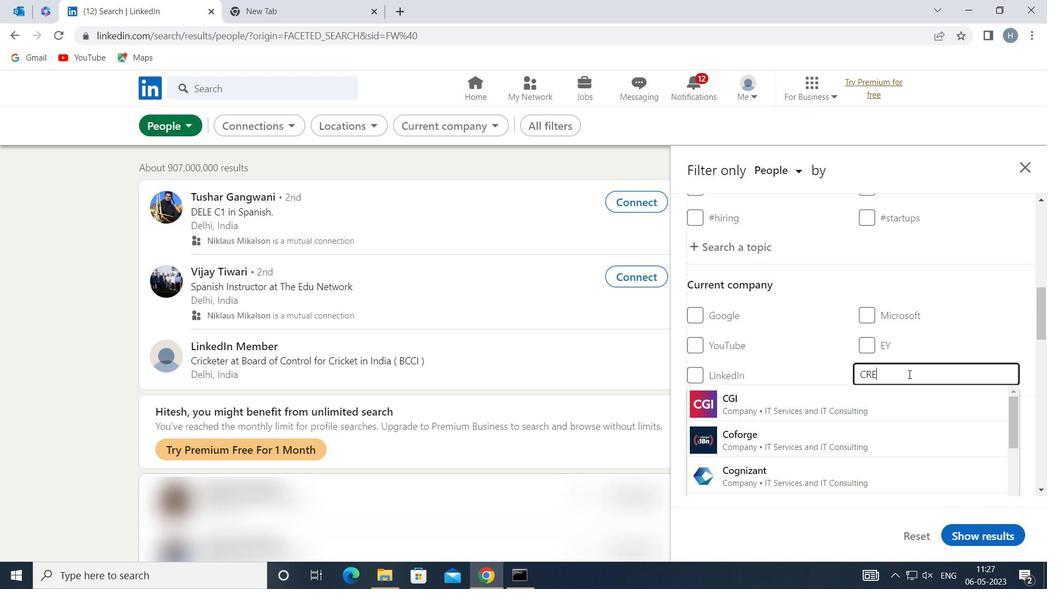 
Action: Mouse moved to (802, 396)
Screenshot: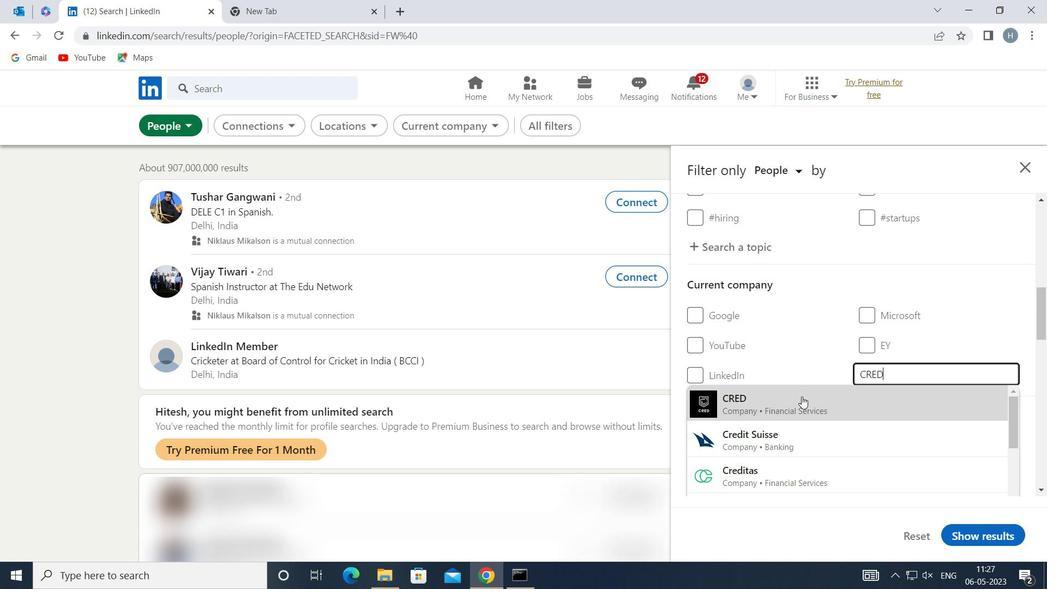 
Action: Mouse pressed left at (802, 396)
Screenshot: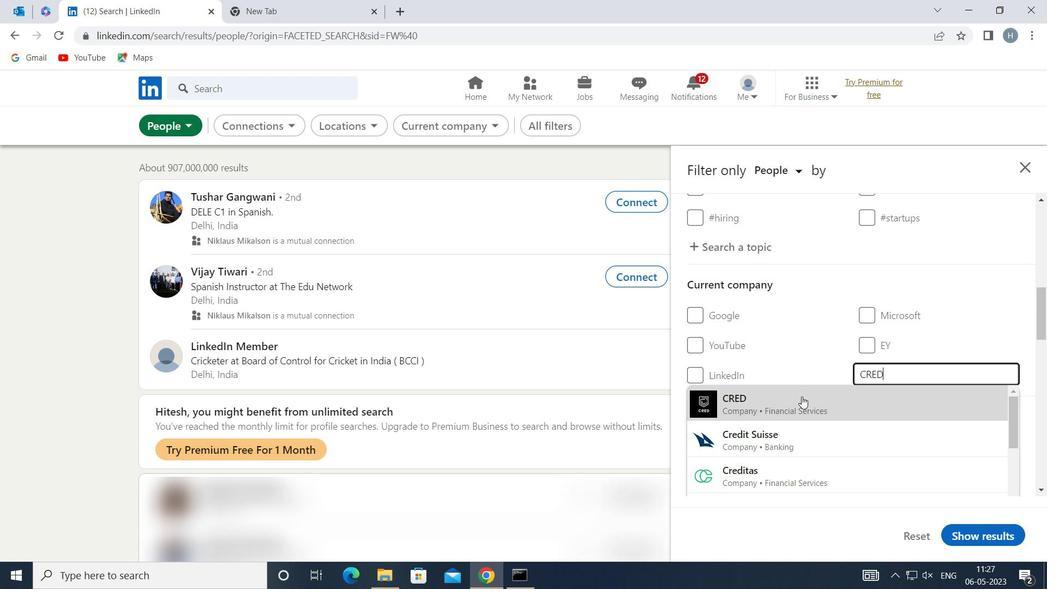 
Action: Mouse moved to (817, 388)
Screenshot: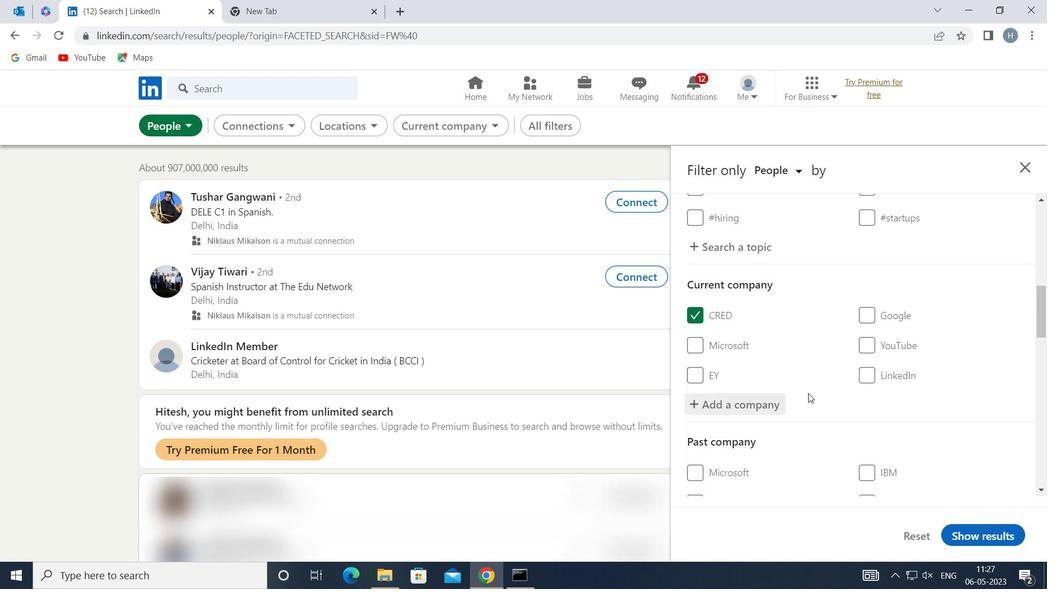 
Action: Mouse scrolled (817, 387) with delta (0, 0)
Screenshot: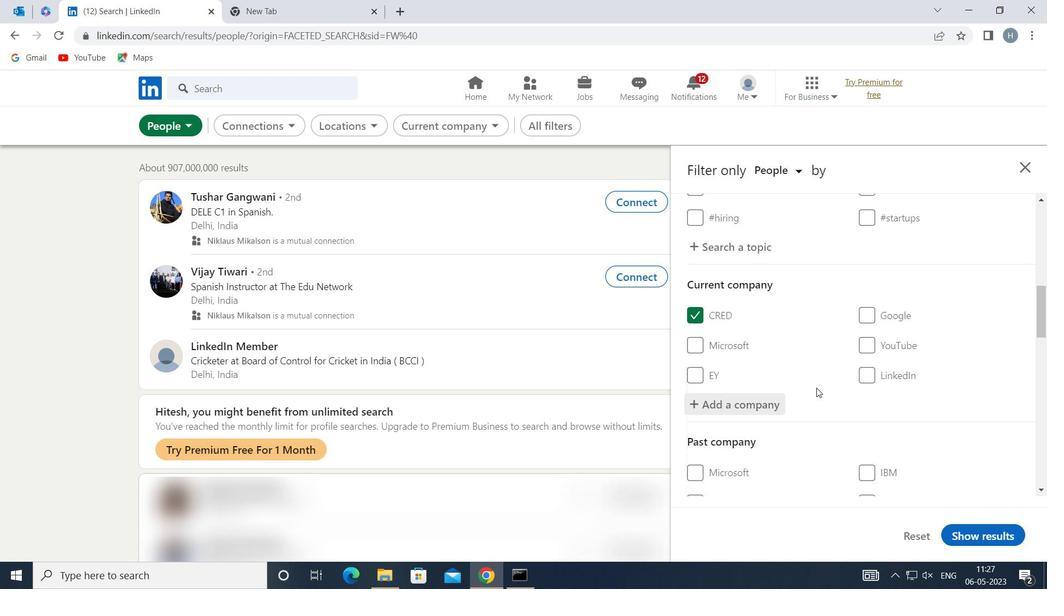 
Action: Mouse scrolled (817, 387) with delta (0, 0)
Screenshot: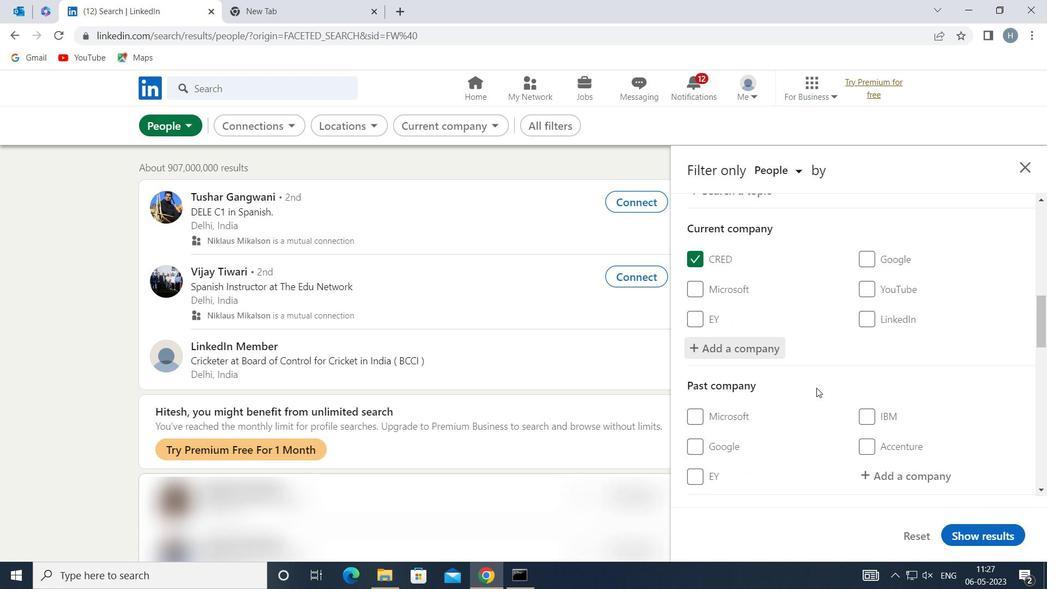 
Action: Mouse scrolled (817, 387) with delta (0, 0)
Screenshot: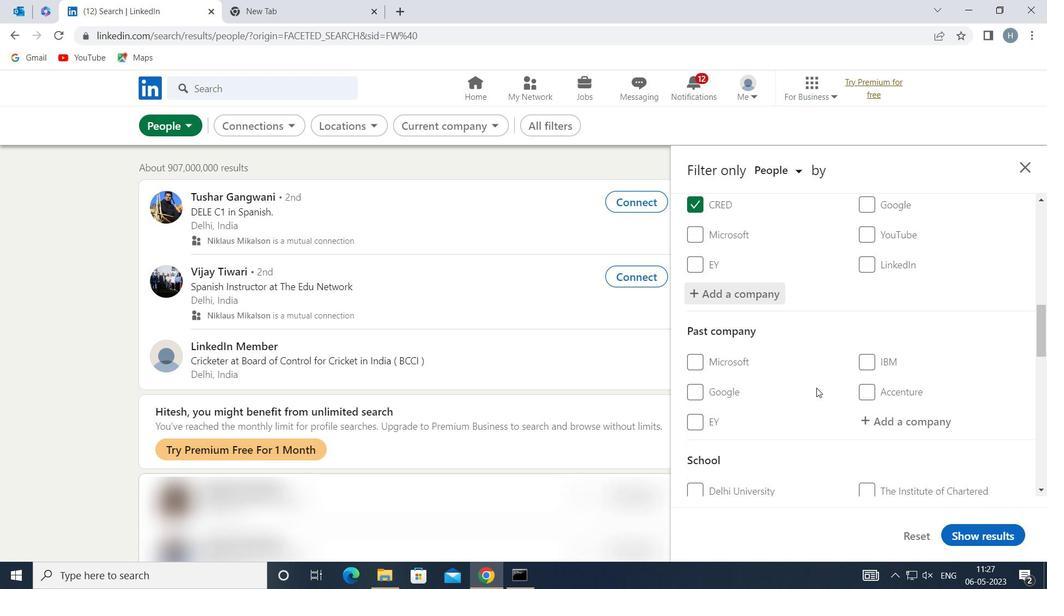 
Action: Mouse scrolled (817, 387) with delta (0, 0)
Screenshot: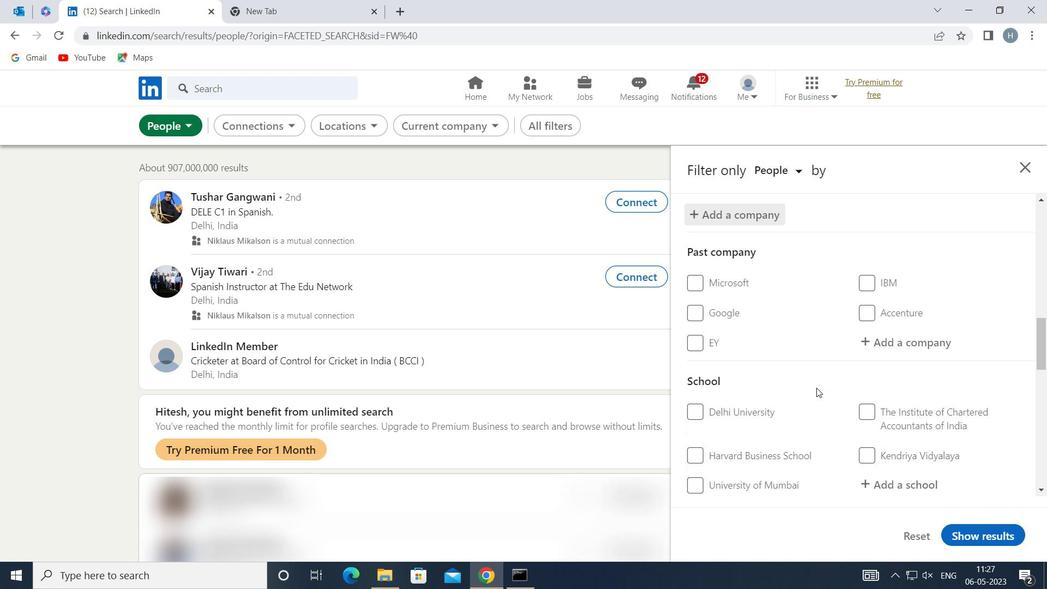 
Action: Mouse moved to (880, 393)
Screenshot: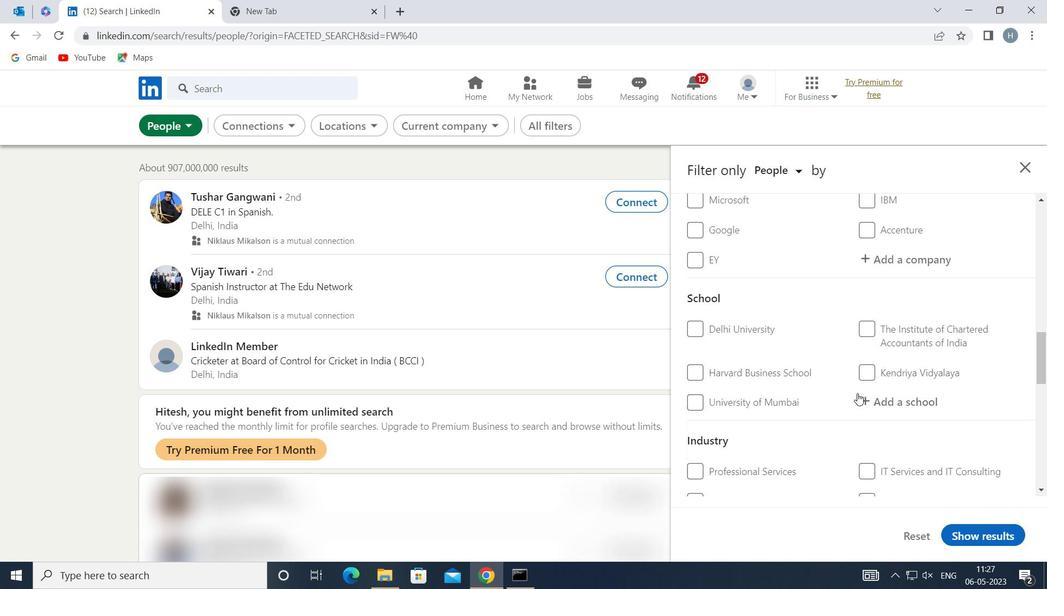 
Action: Mouse pressed left at (880, 393)
Screenshot: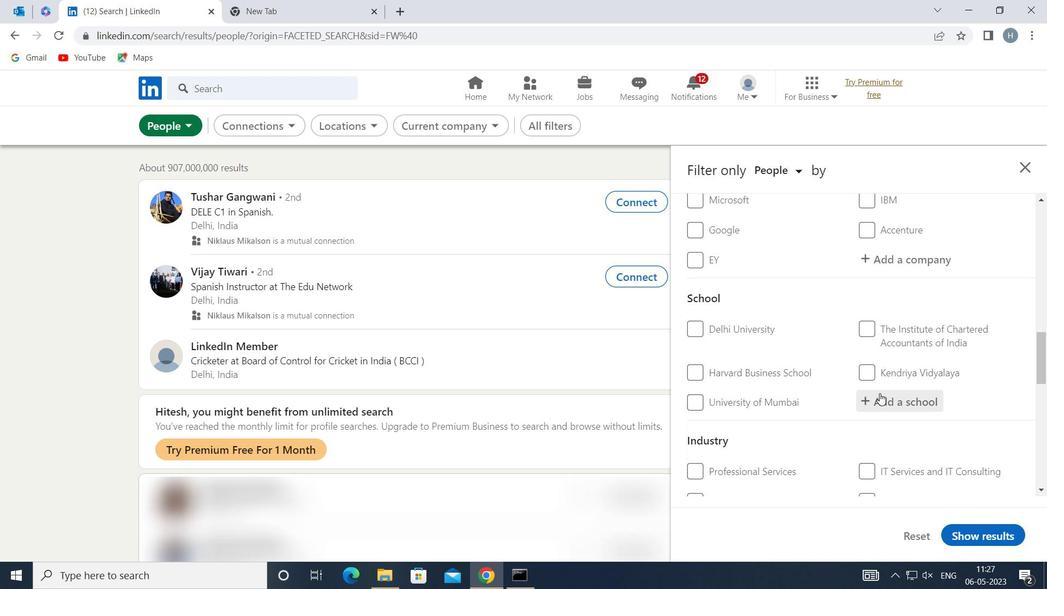 
Action: Key pressed <Key.shift>NATIONAL<Key.space><Key.shift>INSTITUTE<Key.space>OF<Key.space><Key.shift>PHA
Screenshot: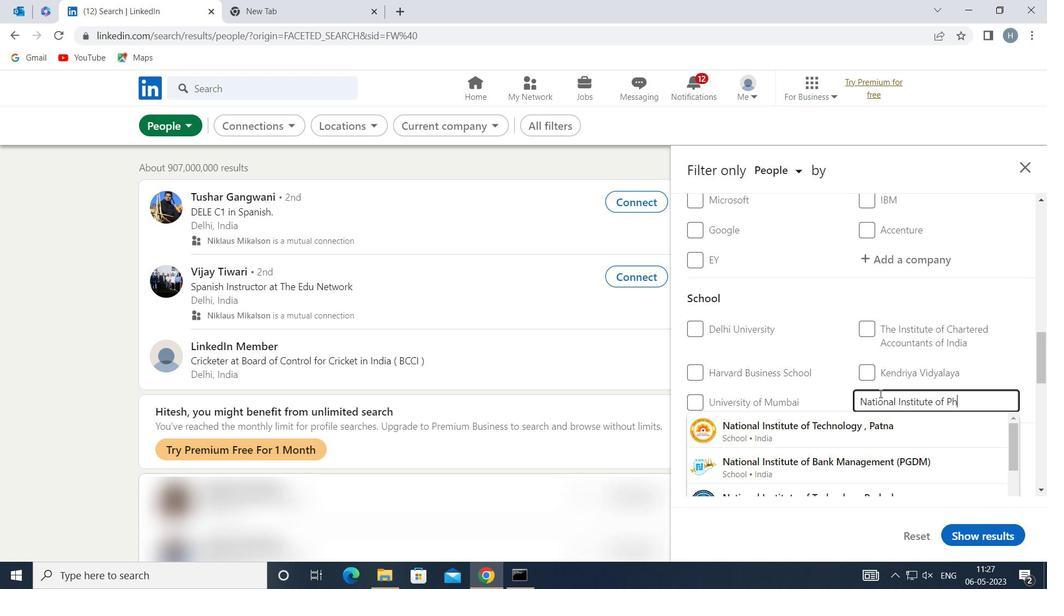 
Action: Mouse moved to (891, 425)
Screenshot: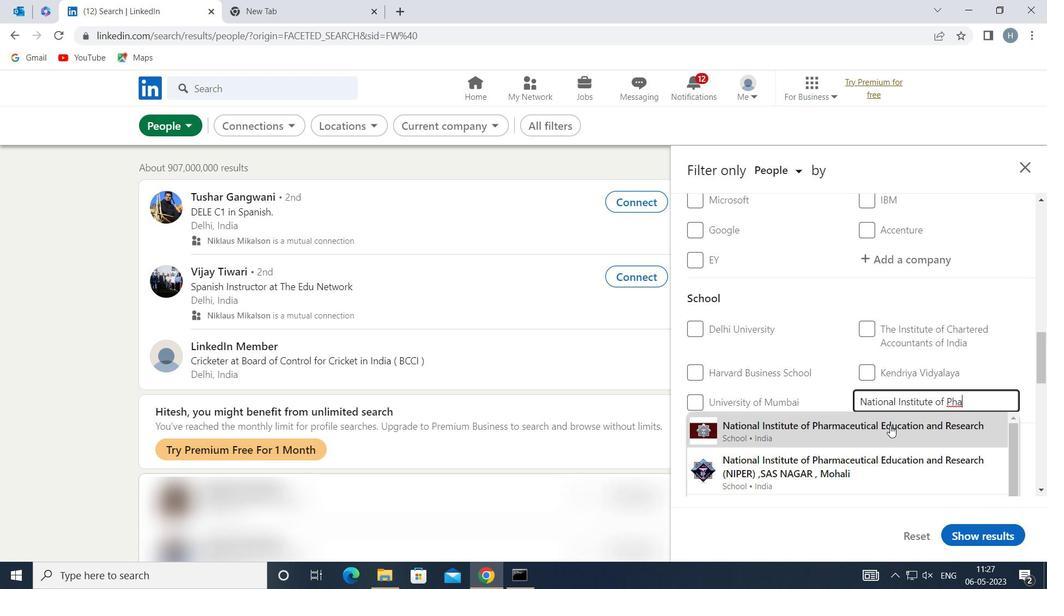 
Action: Mouse pressed left at (891, 425)
Screenshot: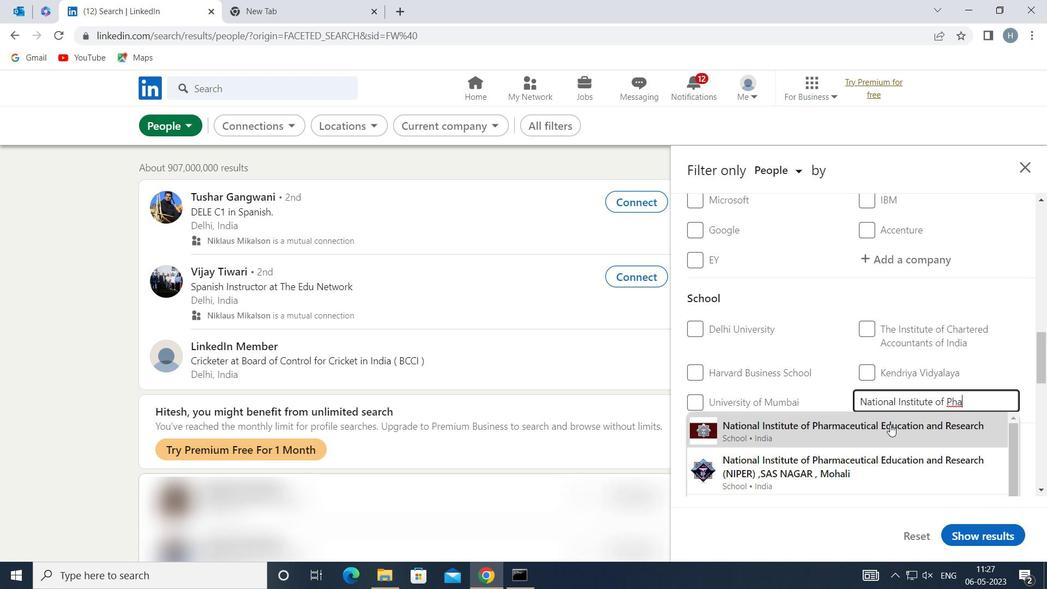 
Action: Mouse moved to (860, 401)
Screenshot: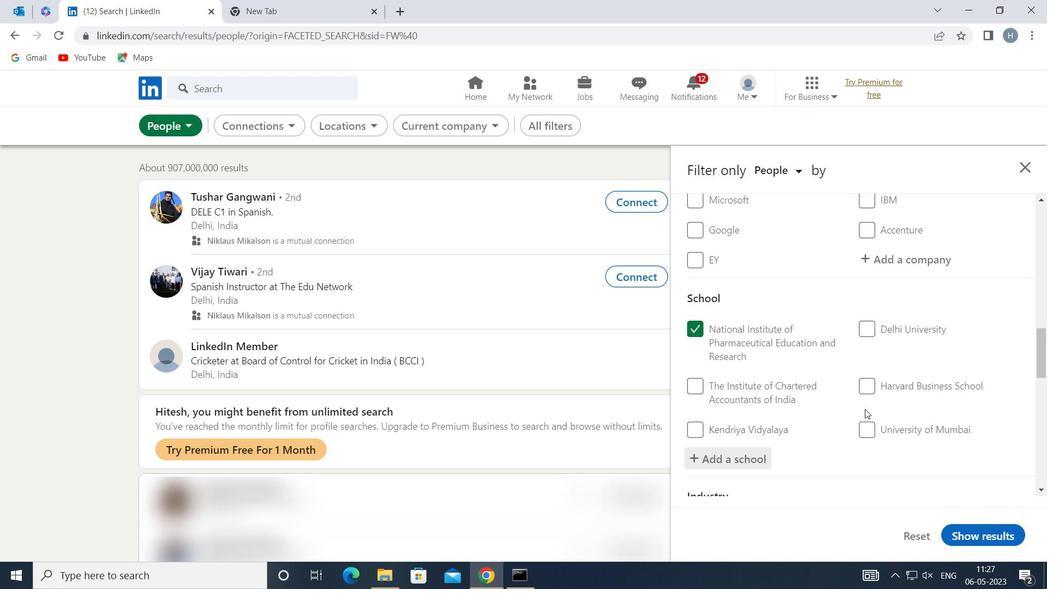 
Action: Mouse scrolled (860, 401) with delta (0, 0)
Screenshot: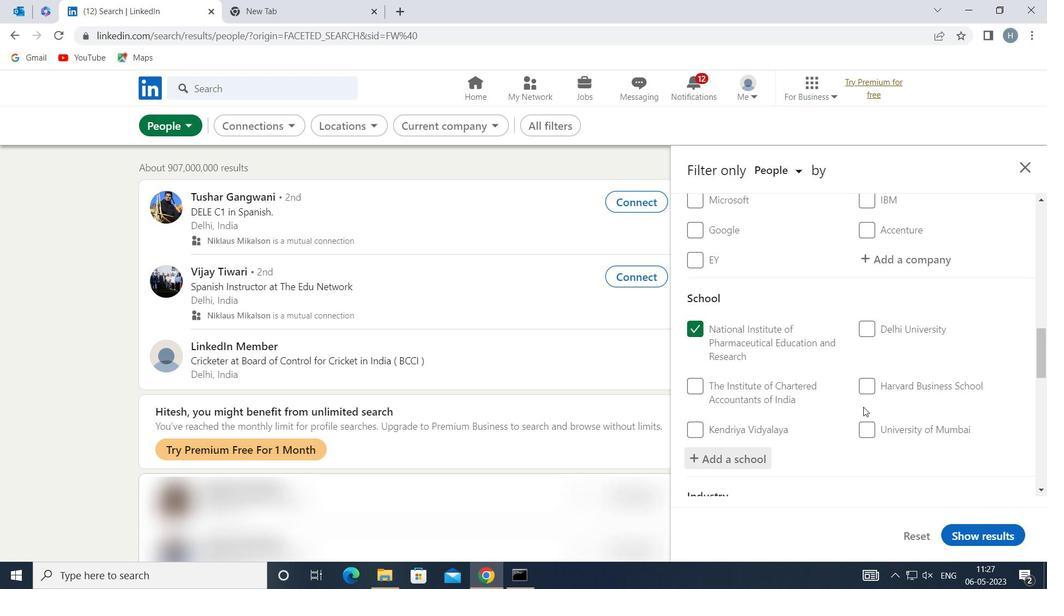
Action: Mouse moved to (860, 401)
Screenshot: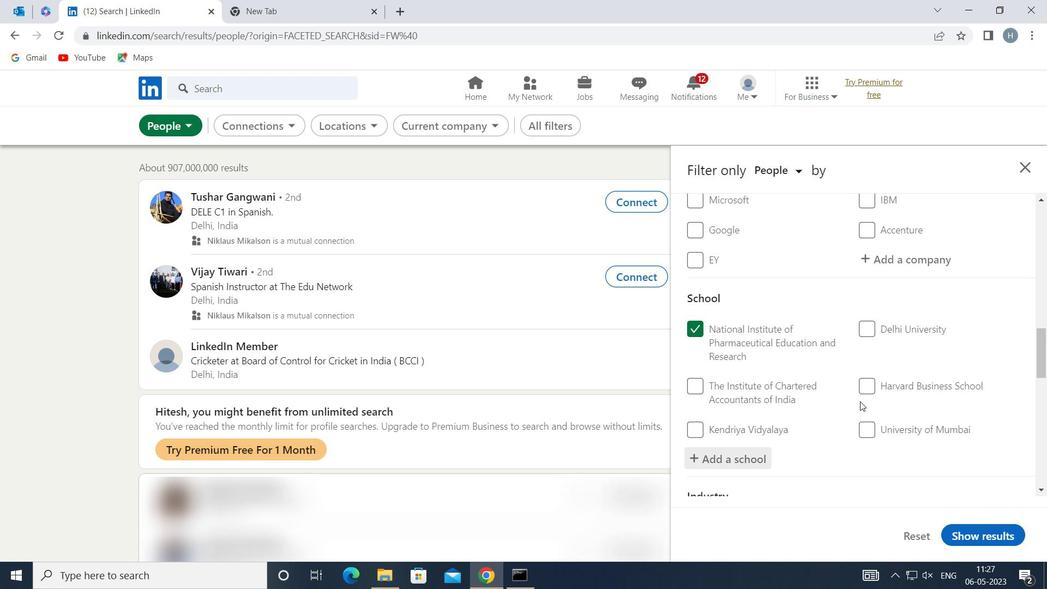 
Action: Mouse scrolled (860, 400) with delta (0, 0)
Screenshot: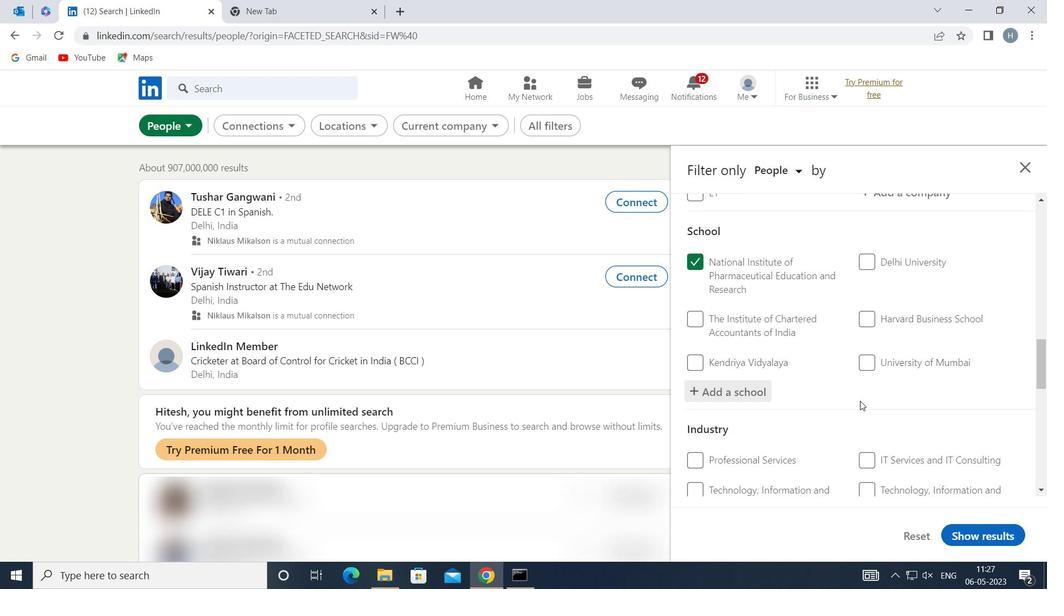 
Action: Mouse scrolled (860, 400) with delta (0, 0)
Screenshot: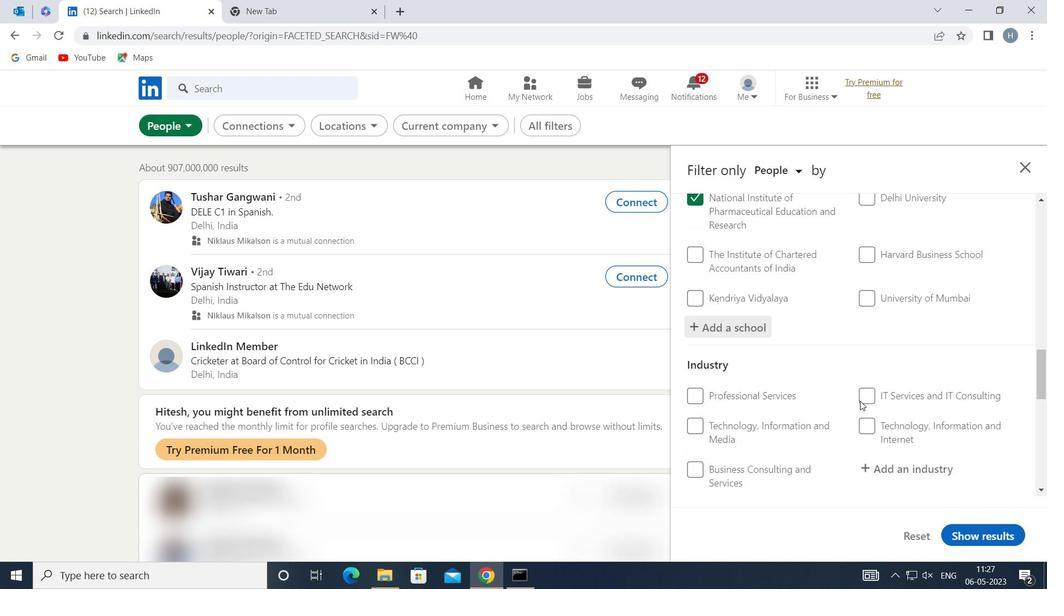 
Action: Mouse moved to (908, 395)
Screenshot: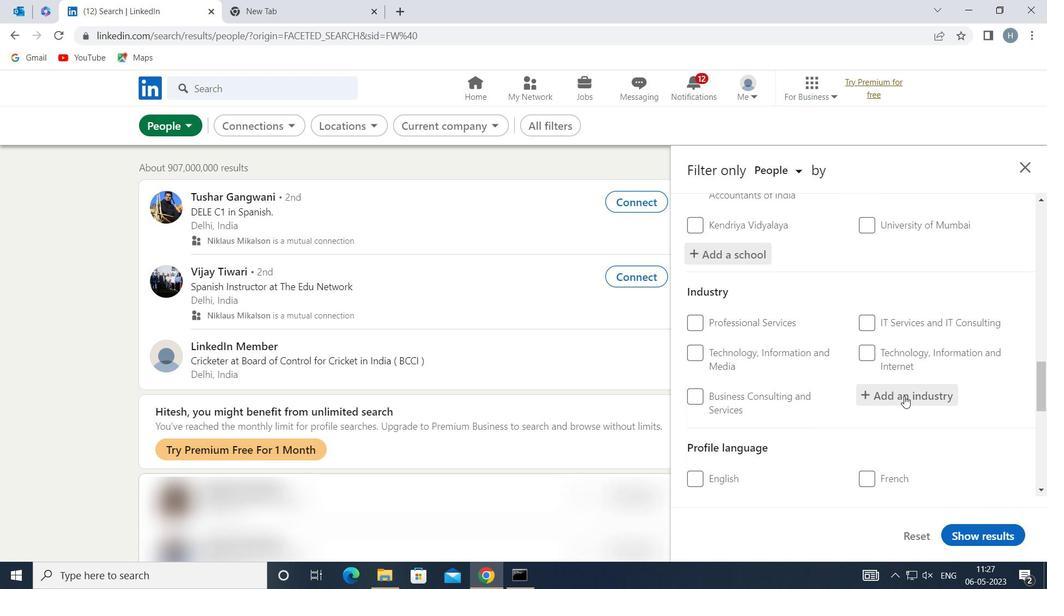 
Action: Mouse pressed left at (908, 395)
Screenshot: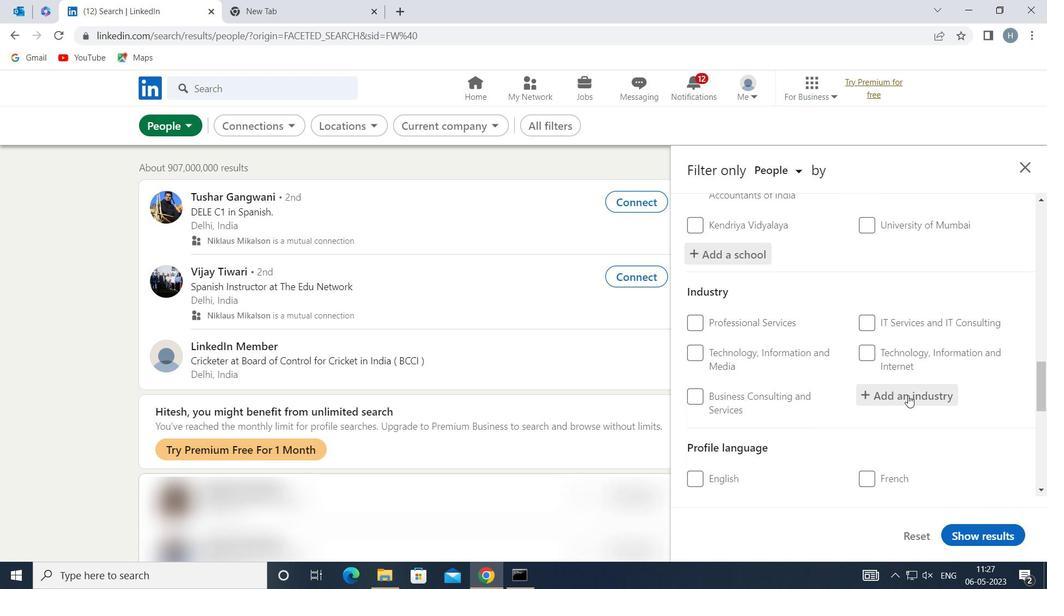 
Action: Mouse moved to (908, 395)
Screenshot: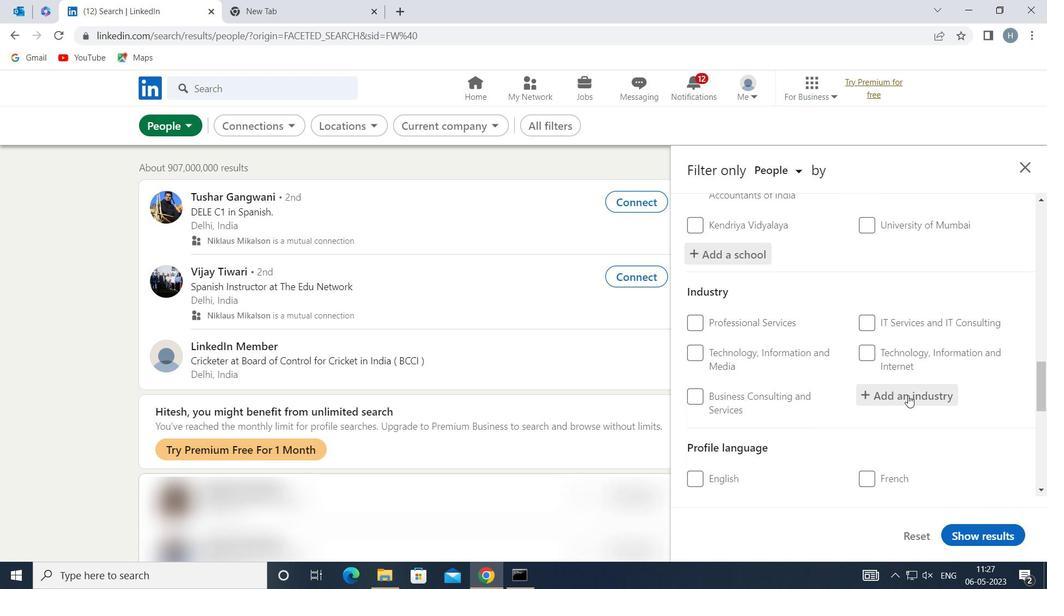 
Action: Key pressed <Key.shift>SPORTD<Key.space>SND<Key.space><Key.shift>R
Screenshot: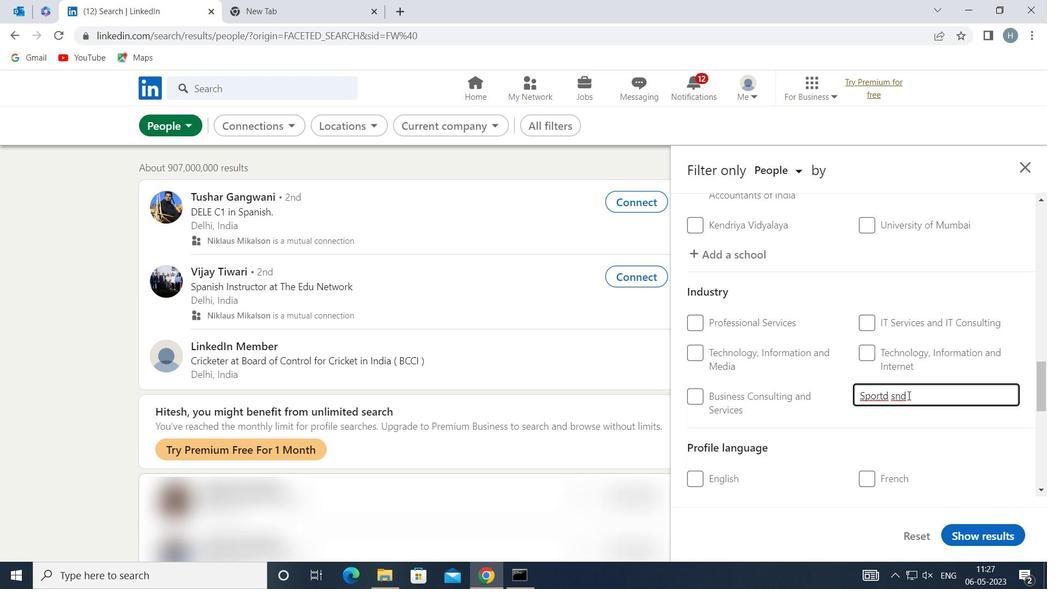 
Action: Mouse moved to (910, 395)
Screenshot: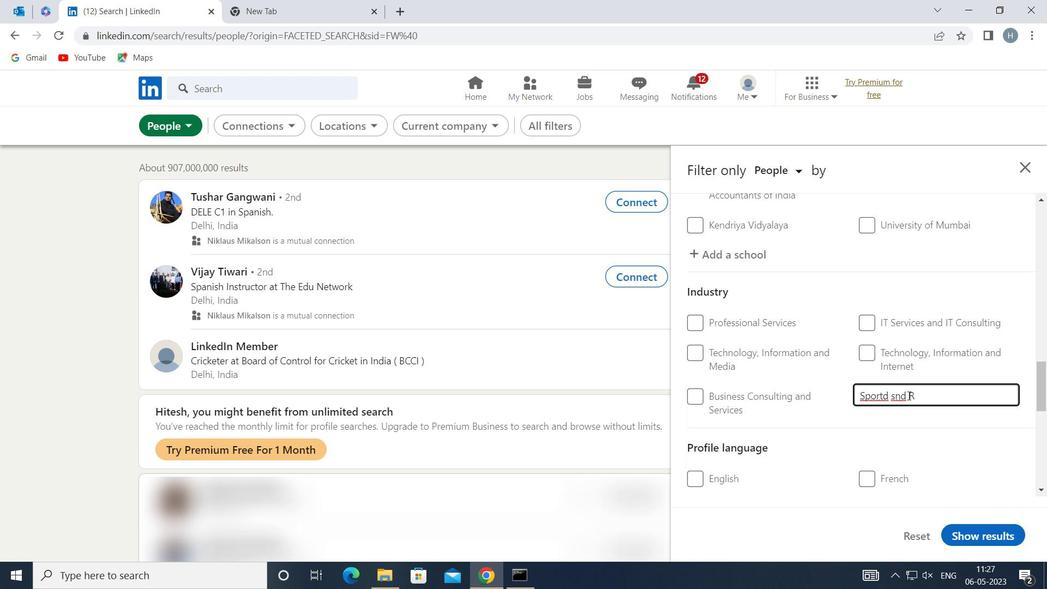 
Action: Key pressed <Key.backspace><Key.backspace><Key.backspace><Key.backspace><Key.backspace><Key.backspace><Key.backspace>S<Key.space>AND<Key.space><Key.shift>R
Screenshot: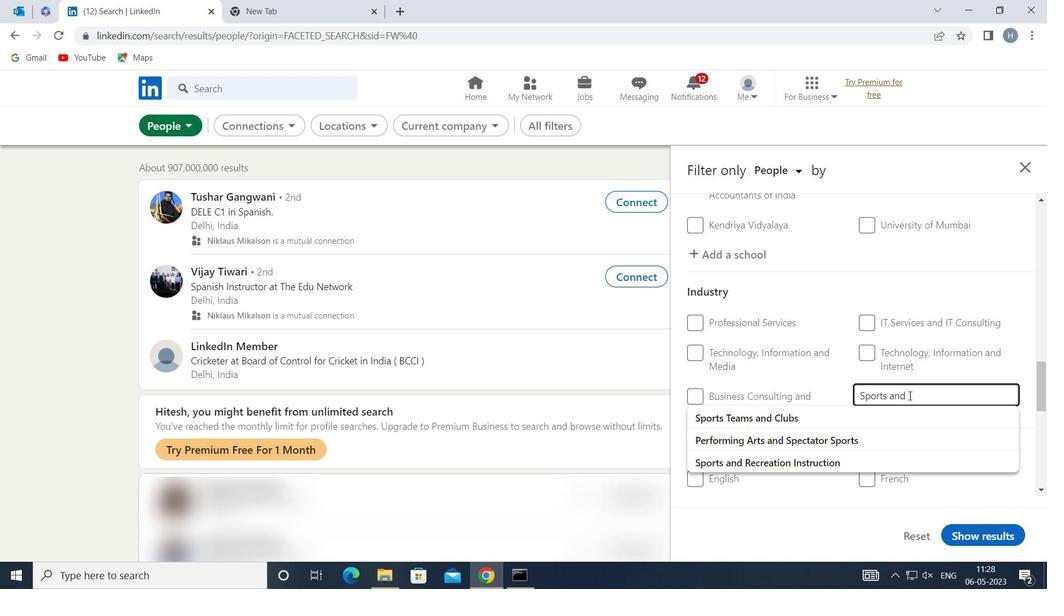 
Action: Mouse moved to (875, 414)
Screenshot: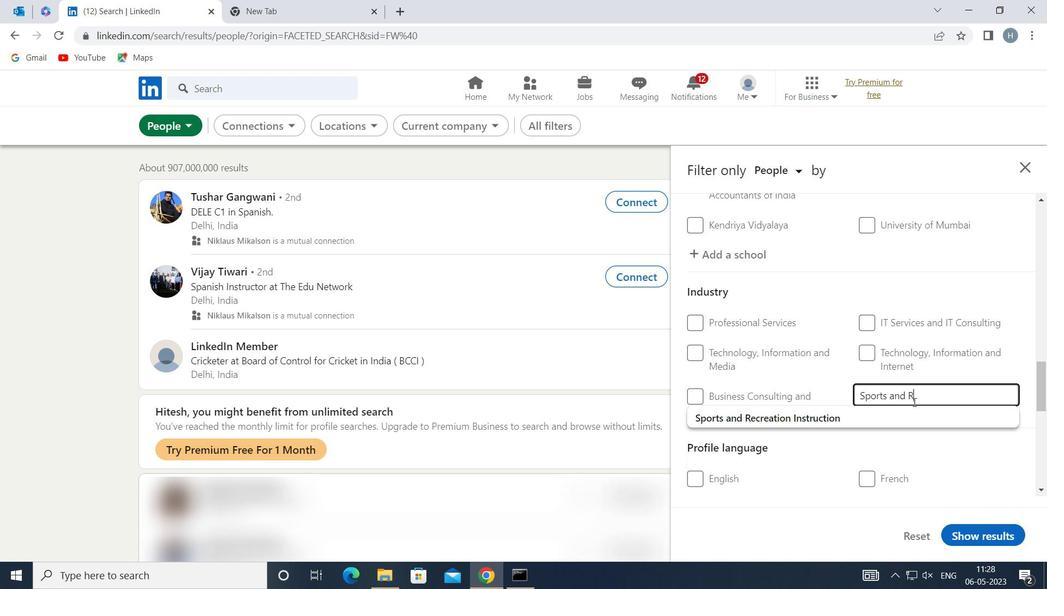 
Action: Mouse pressed left at (875, 414)
Screenshot: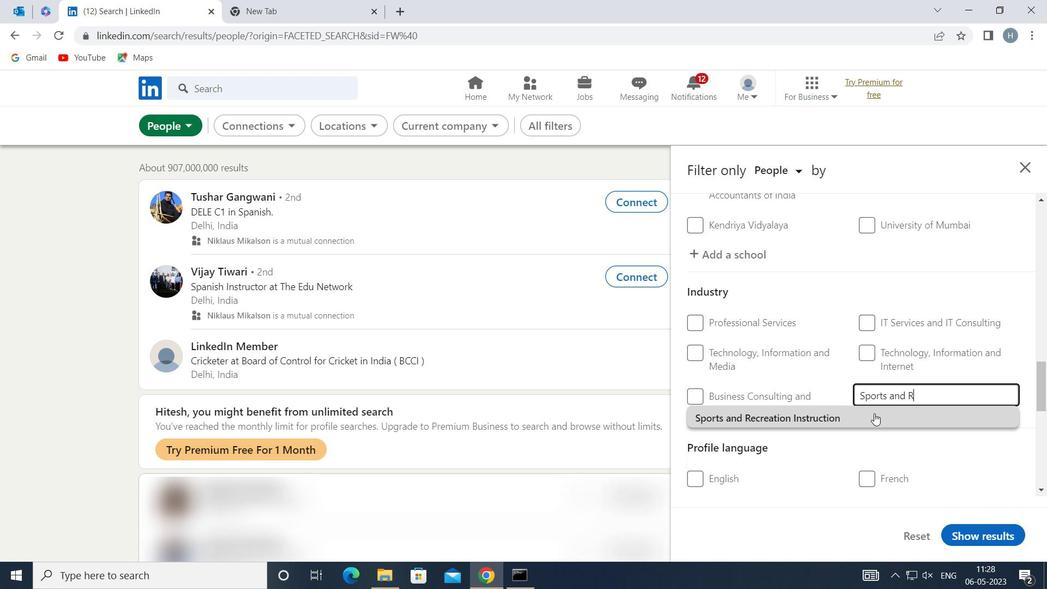 
Action: Mouse moved to (832, 413)
Screenshot: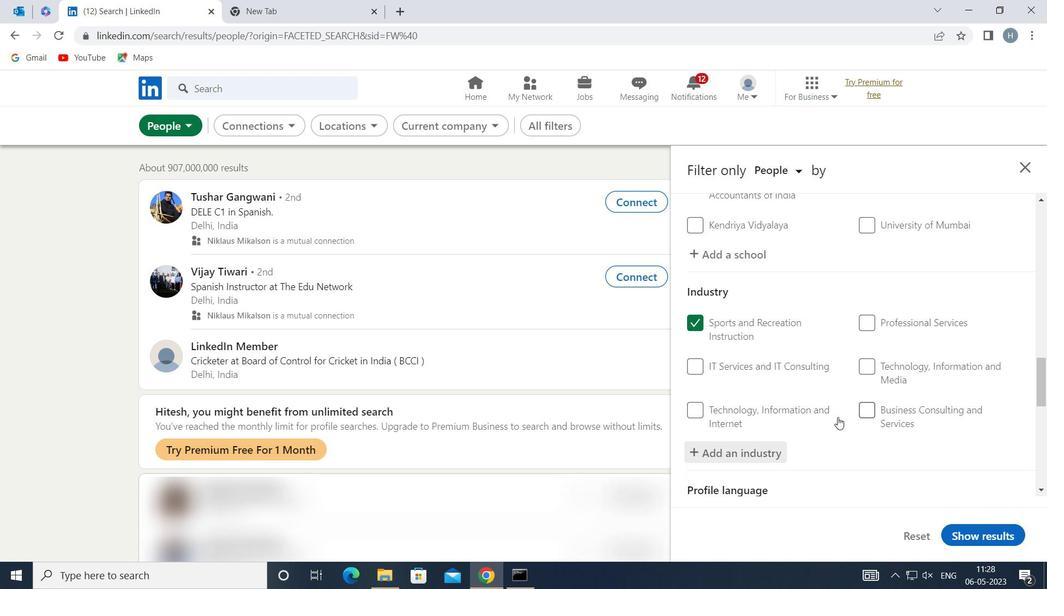 
Action: Mouse scrolled (832, 412) with delta (0, 0)
Screenshot: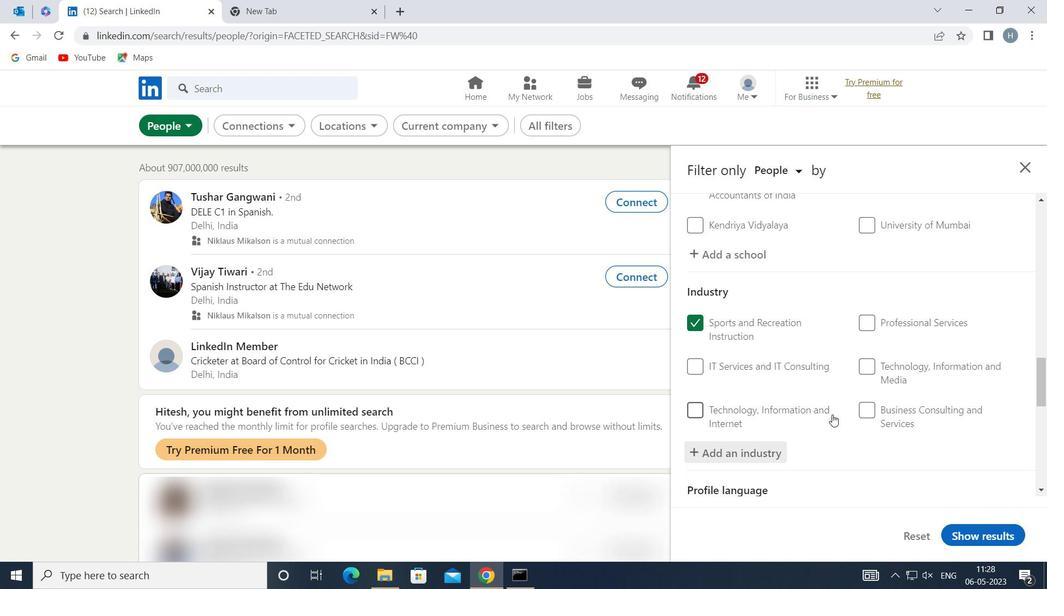 
Action: Mouse moved to (837, 408)
Screenshot: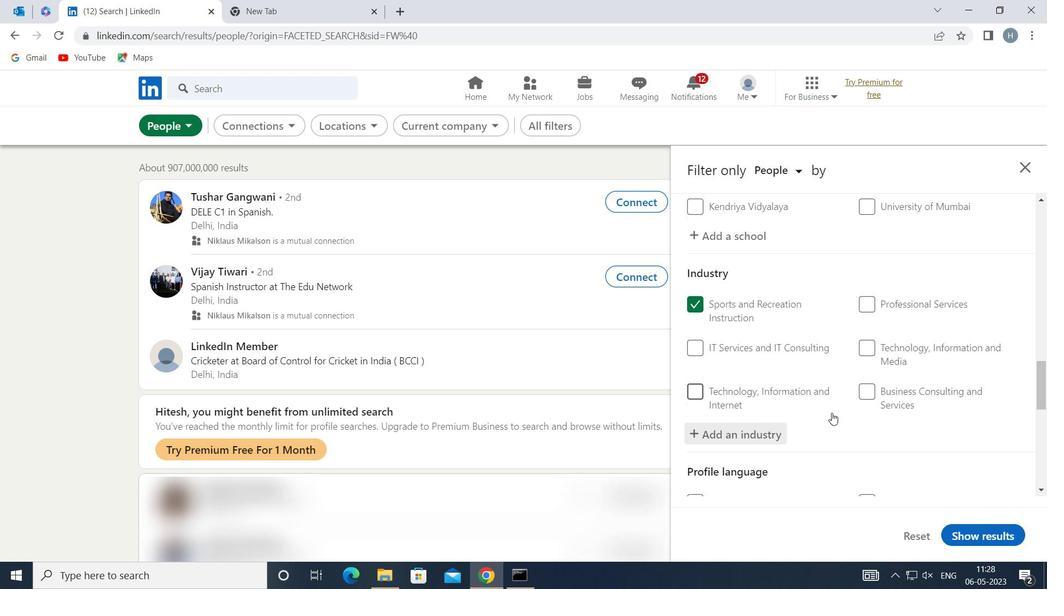 
Action: Mouse scrolled (837, 408) with delta (0, 0)
Screenshot: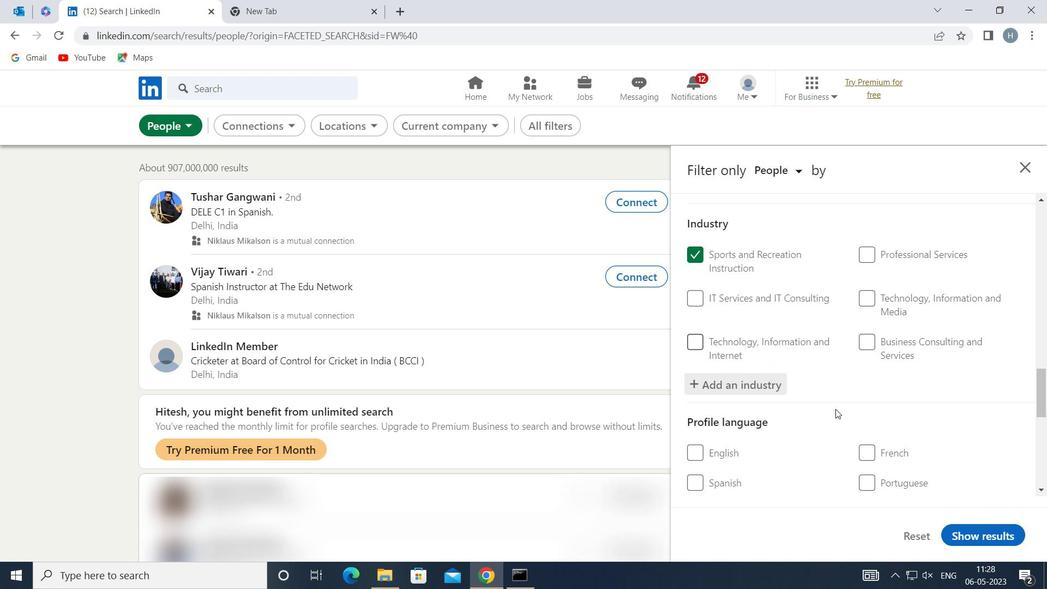 
Action: Mouse moved to (839, 407)
Screenshot: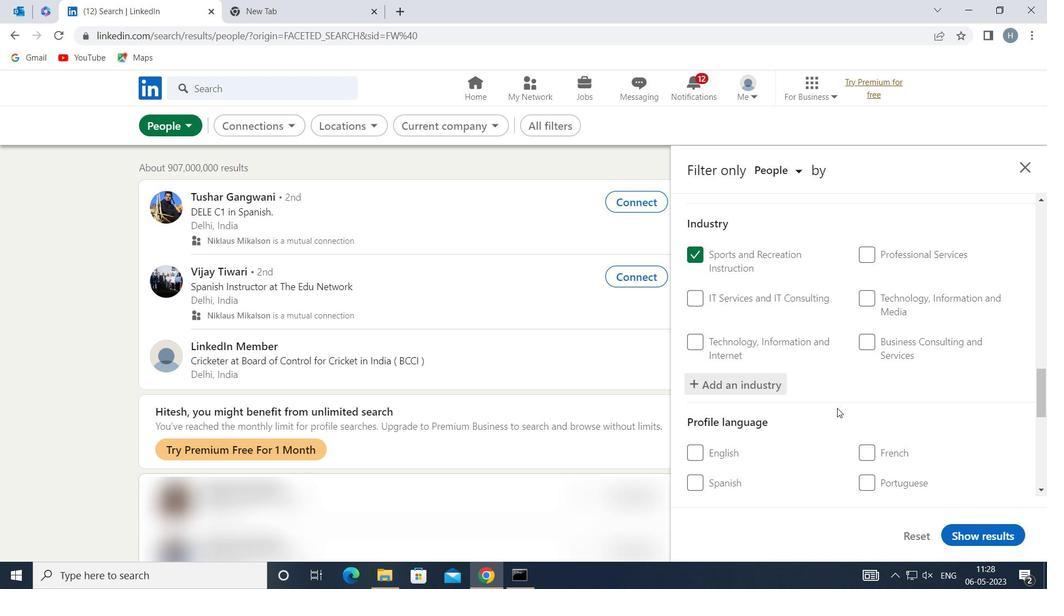 
Action: Mouse scrolled (839, 407) with delta (0, 0)
Screenshot: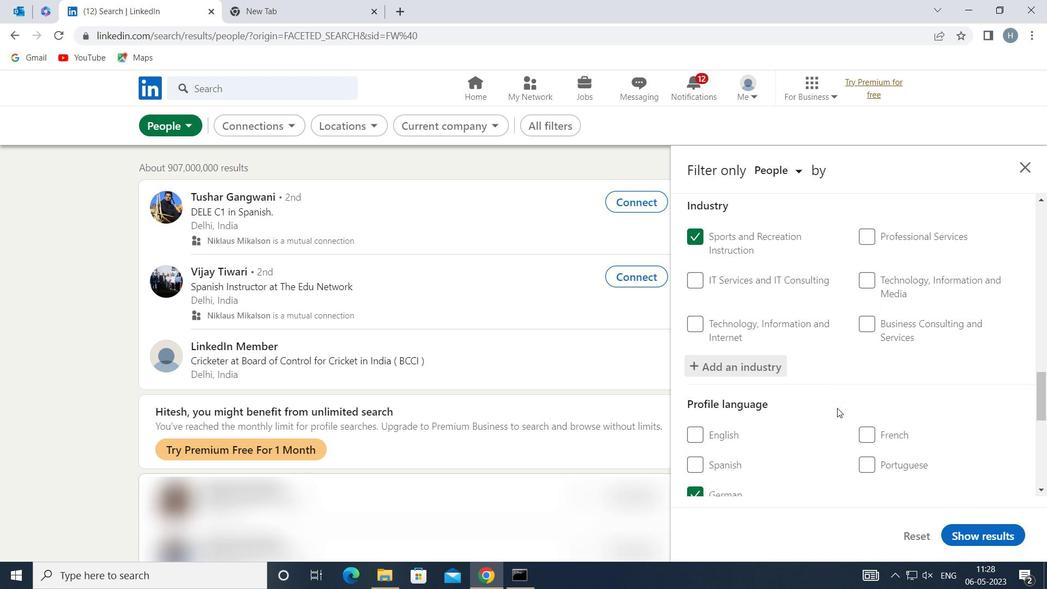 
Action: Mouse scrolled (839, 407) with delta (0, 0)
Screenshot: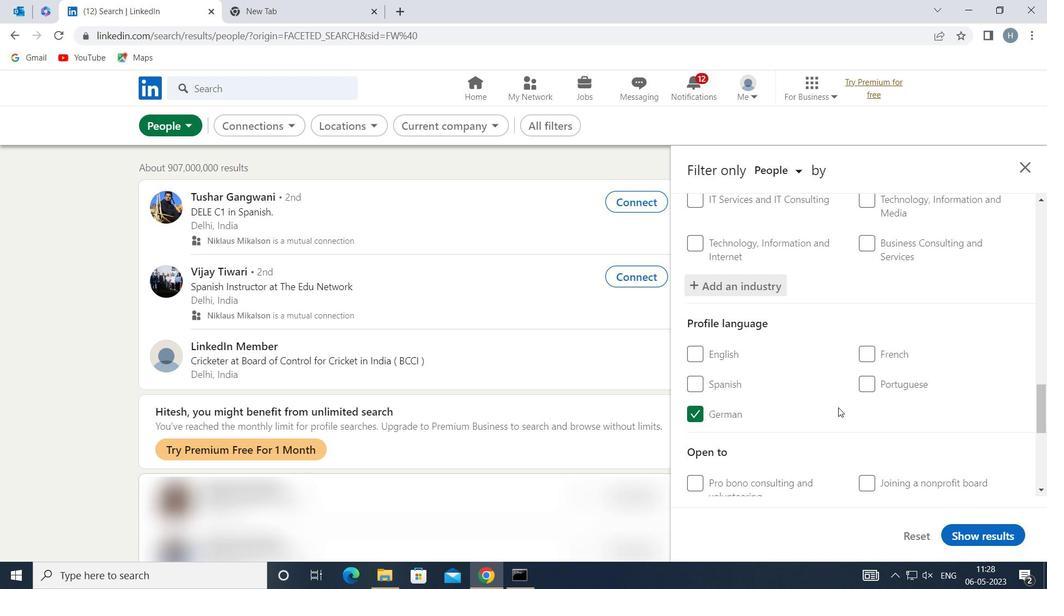 
Action: Mouse scrolled (839, 407) with delta (0, 0)
Screenshot: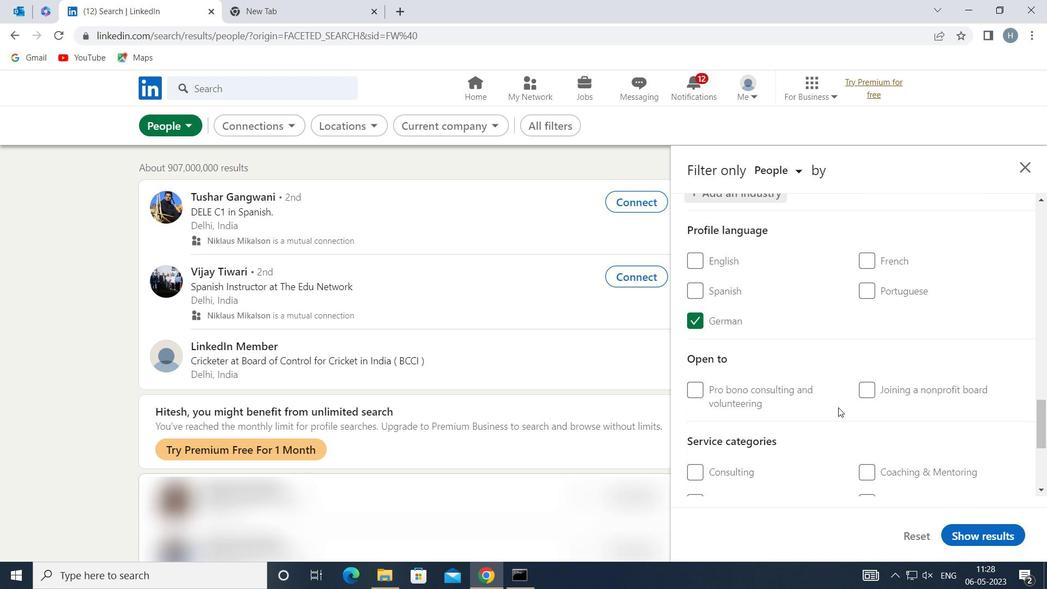 
Action: Mouse moved to (889, 443)
Screenshot: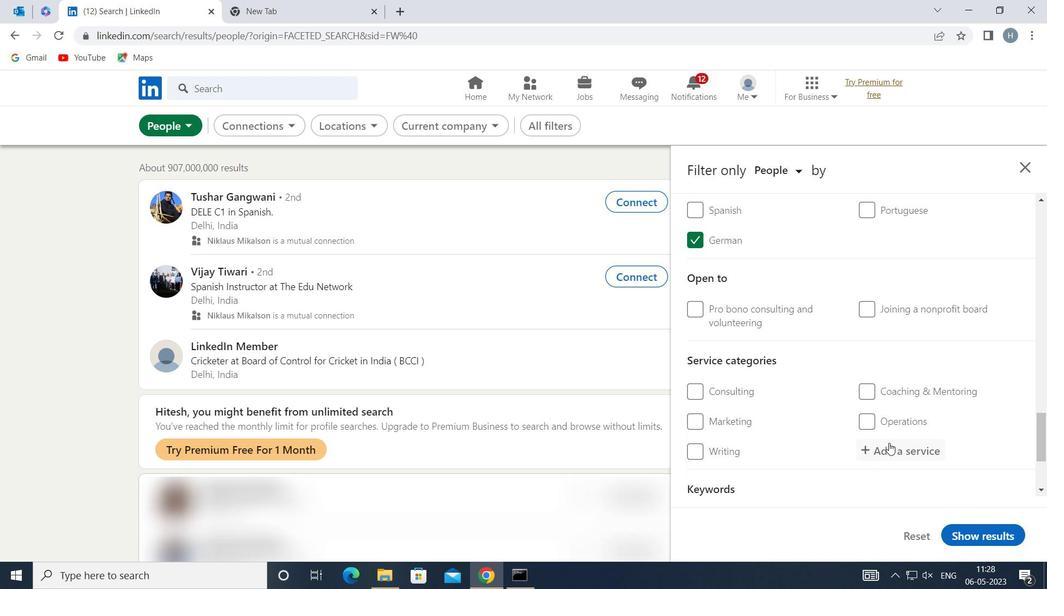 
Action: Mouse pressed left at (889, 443)
Screenshot: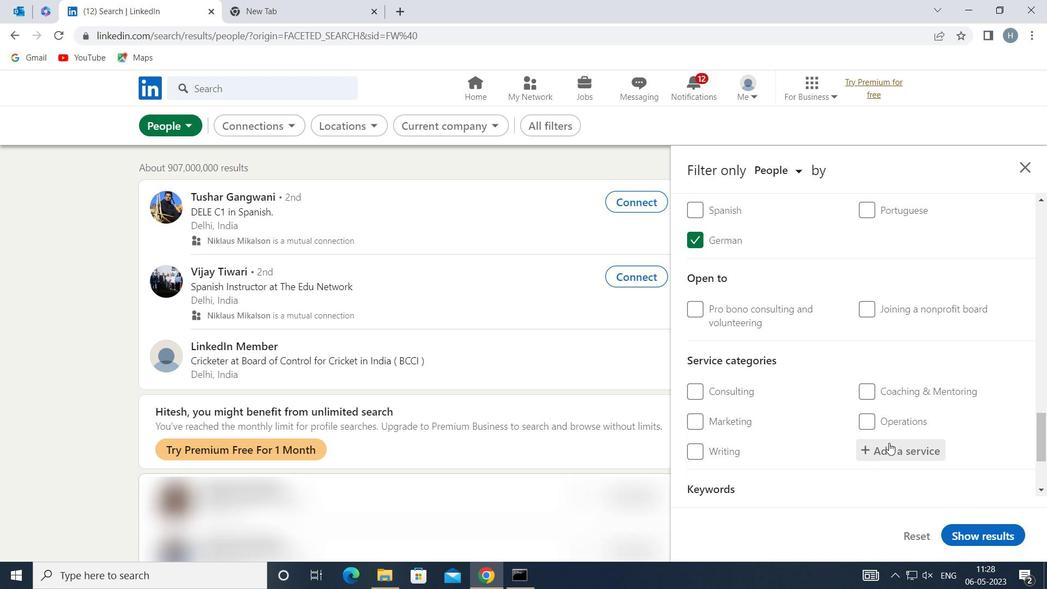 
Action: Key pressed <Key.shift><Key.shift>MN<Key.backspace>ANAGEMENT
Screenshot: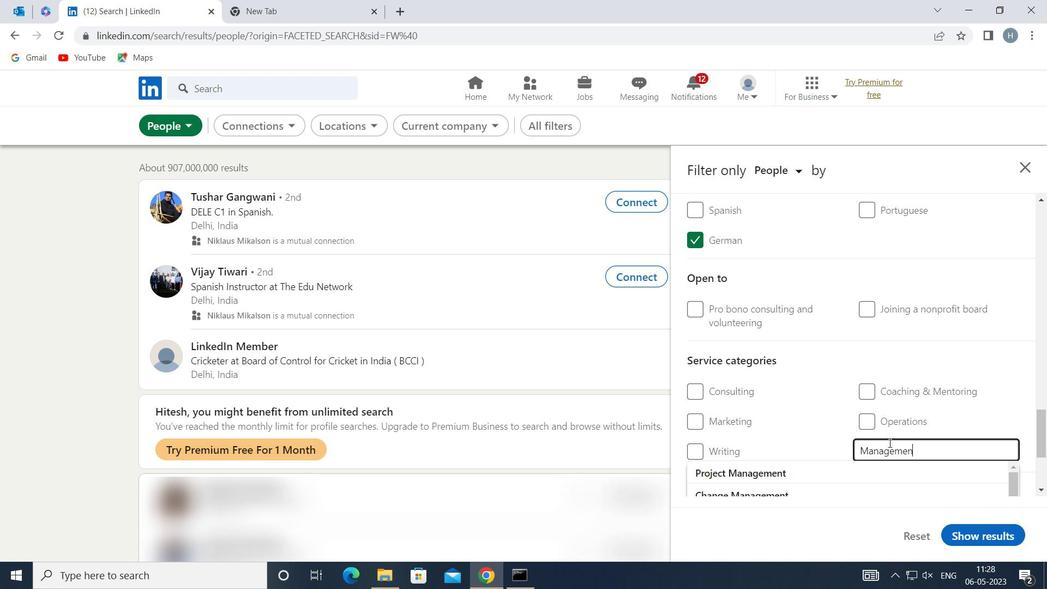 
Action: Mouse moved to (965, 414)
Screenshot: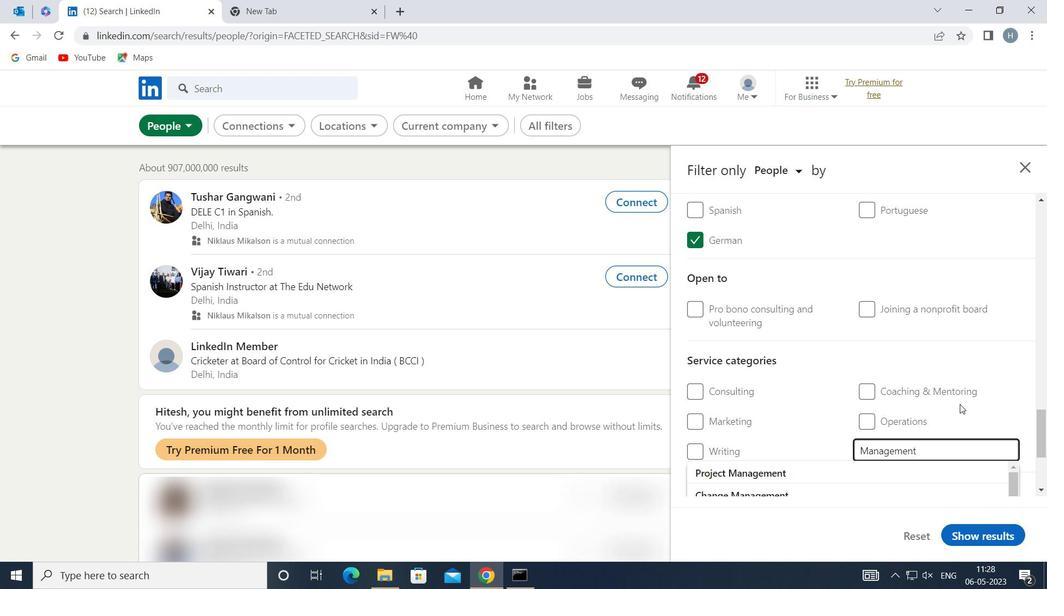 
Action: Mouse pressed left at (965, 414)
Screenshot: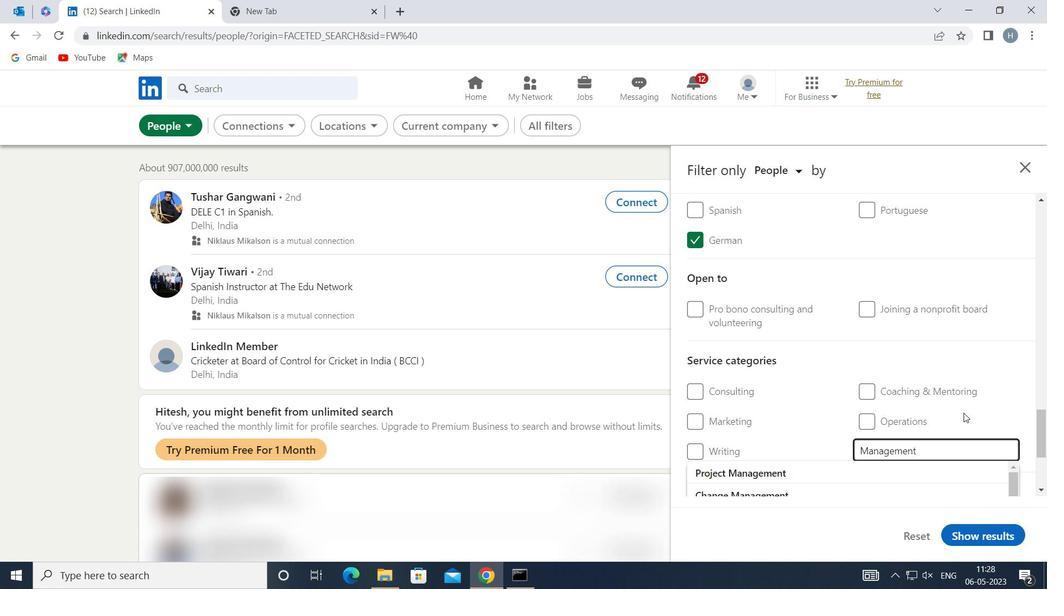 
Action: Mouse moved to (927, 406)
Screenshot: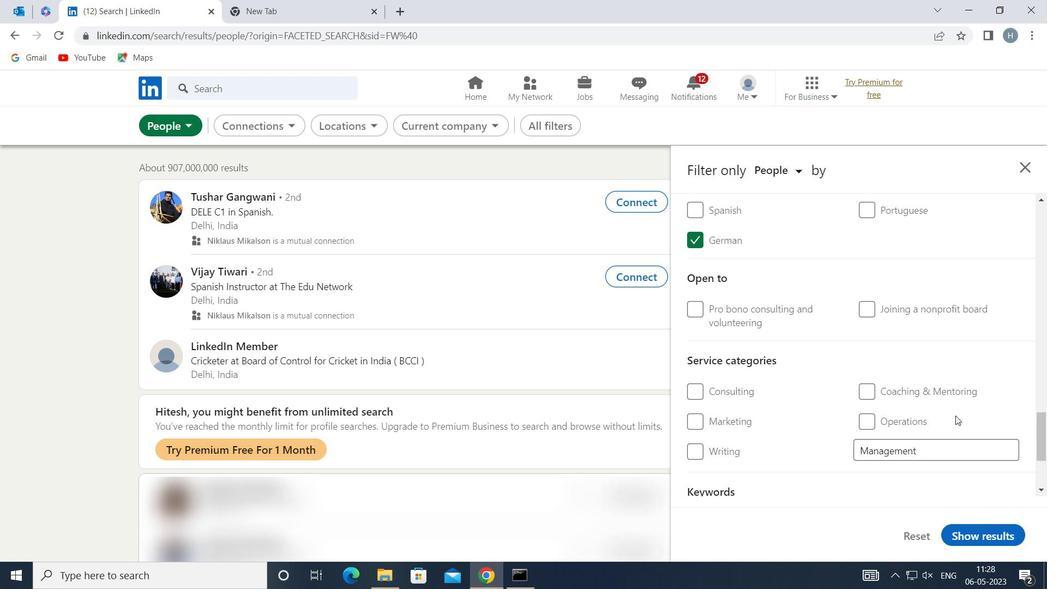 
Action: Mouse scrolled (927, 405) with delta (0, 0)
Screenshot: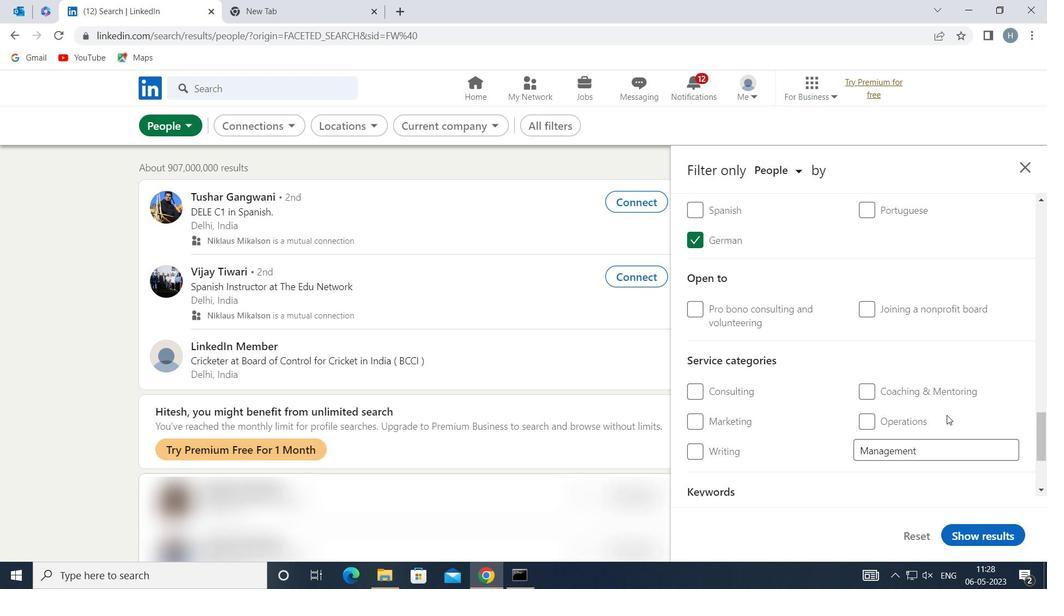 
Action: Mouse moved to (925, 406)
Screenshot: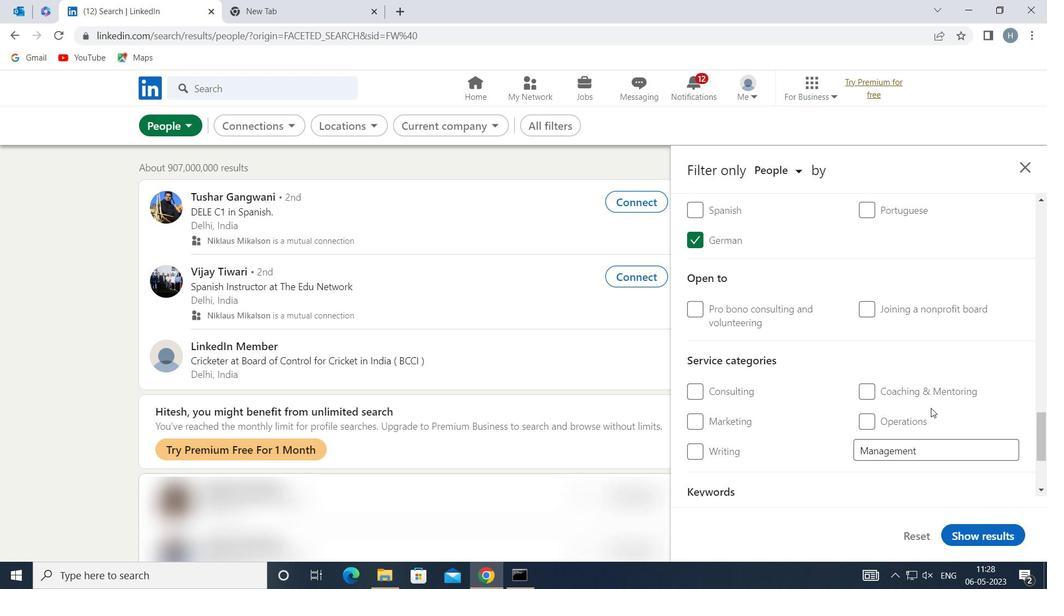 
Action: Mouse scrolled (925, 405) with delta (0, 0)
Screenshot: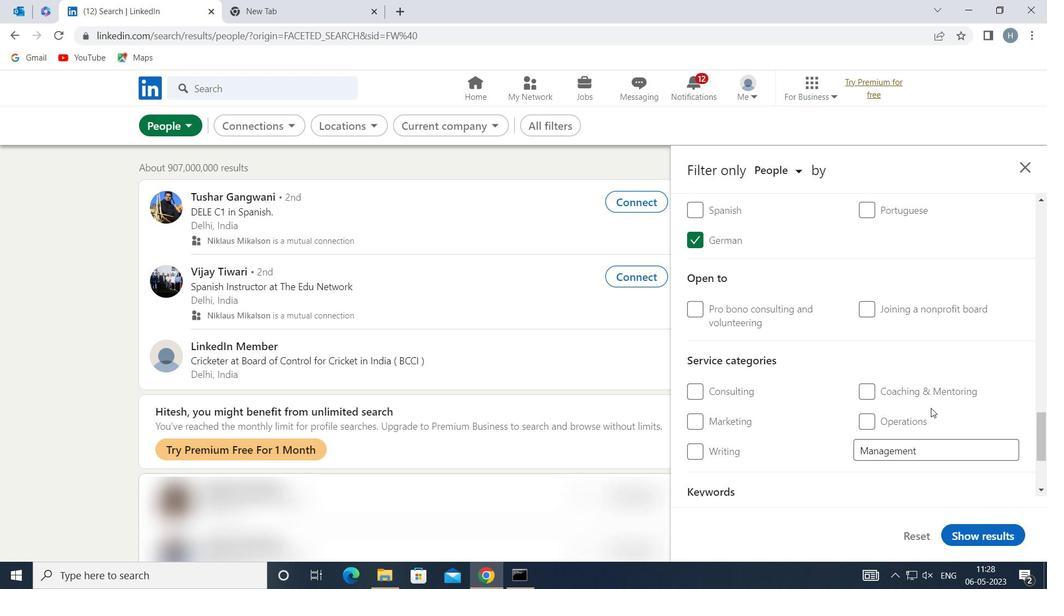 
Action: Mouse moved to (896, 406)
Screenshot: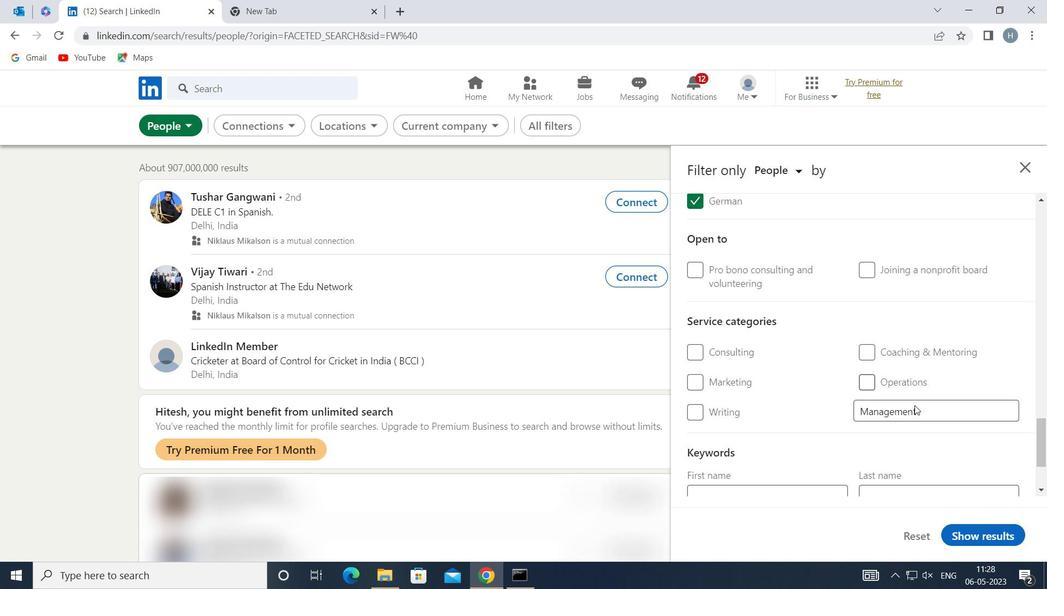 
Action: Mouse scrolled (896, 406) with delta (0, 0)
Screenshot: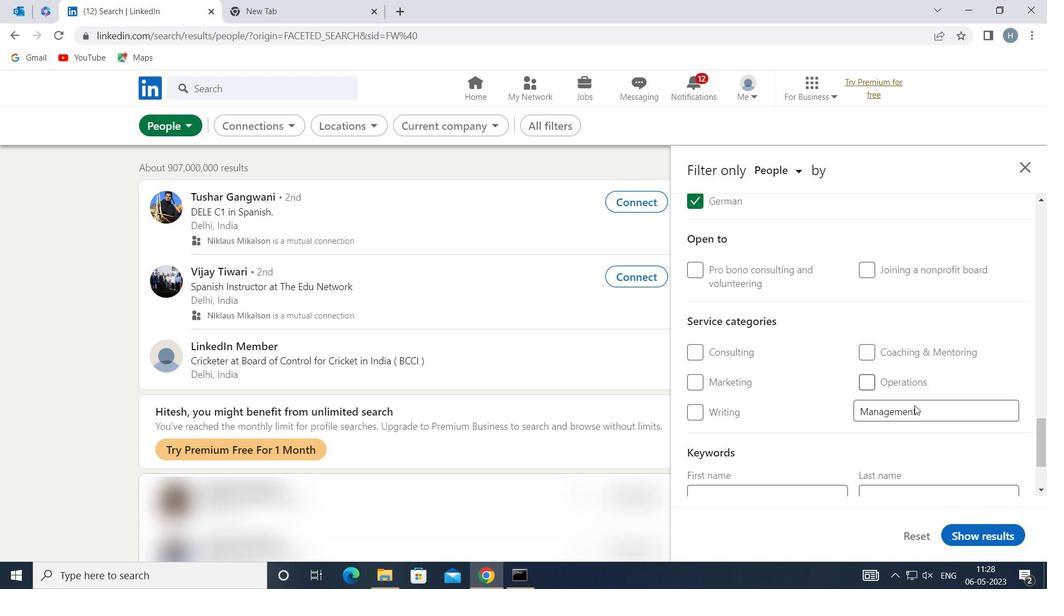 
Action: Mouse moved to (812, 433)
Screenshot: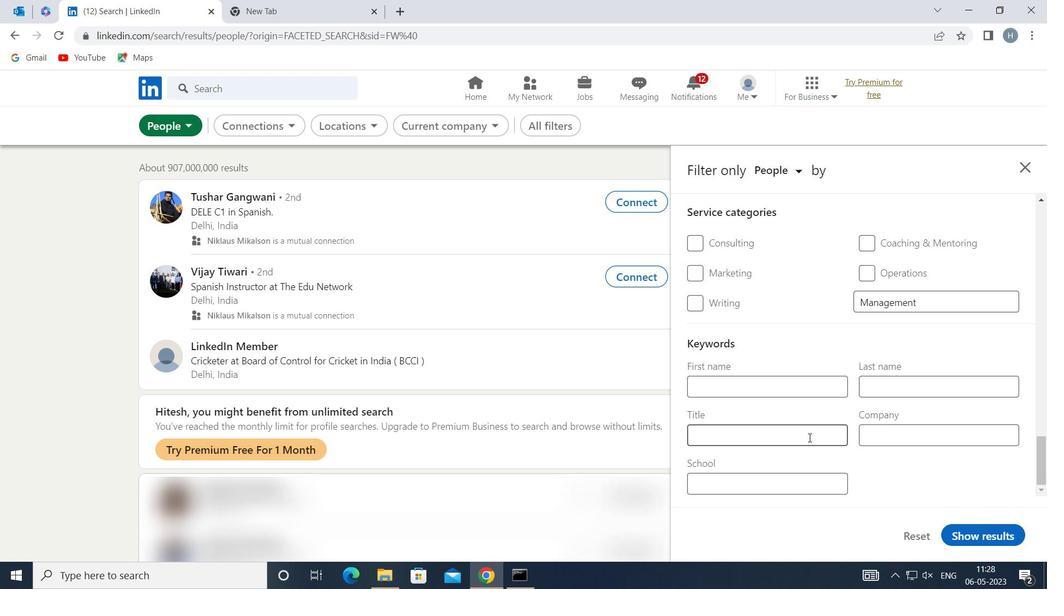 
Action: Mouse pressed left at (812, 433)
Screenshot: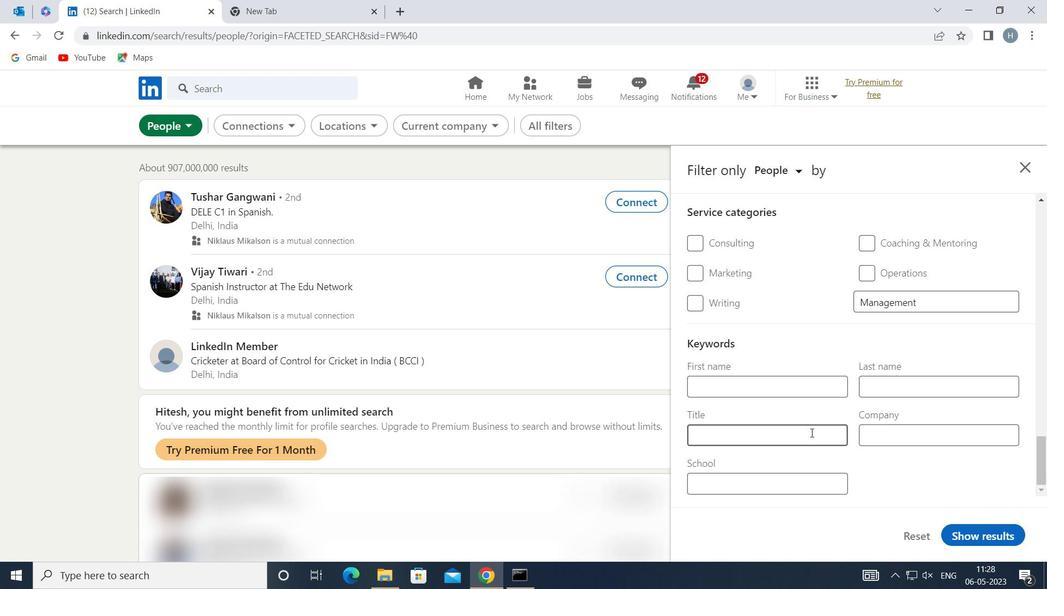 
Action: Key pressed <Key.shift><Key.shift>E<Key.shift>COMMERCE<Key.space><Key.shift>MAKTE<Key.backspace><Key.backspace><Key.backspace>RKETING<Key.space><Key.shift><Key.shift><Key.shift><Key.shift><Key.shift><Key.shift><Key.shift><Key.shift>SPECIALIST
Screenshot: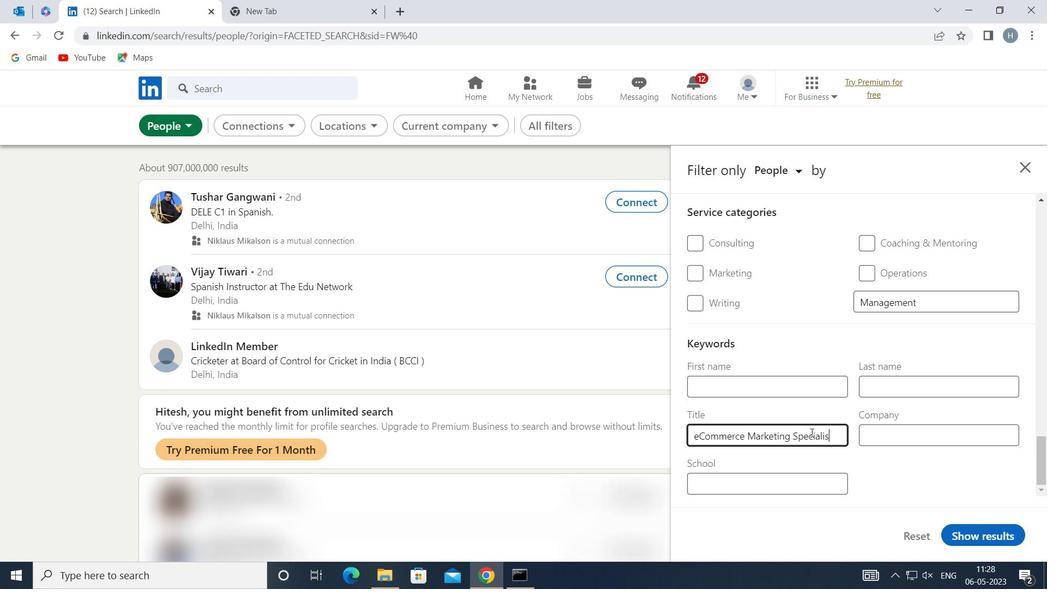 
Action: Mouse moved to (976, 532)
Screenshot: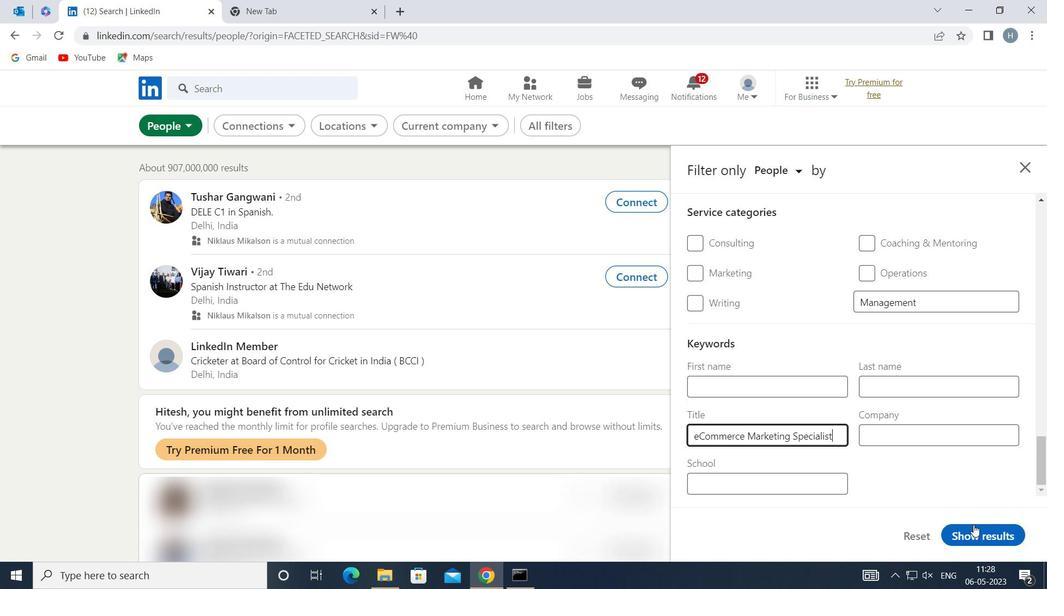 
Action: Mouse pressed left at (976, 532)
Screenshot: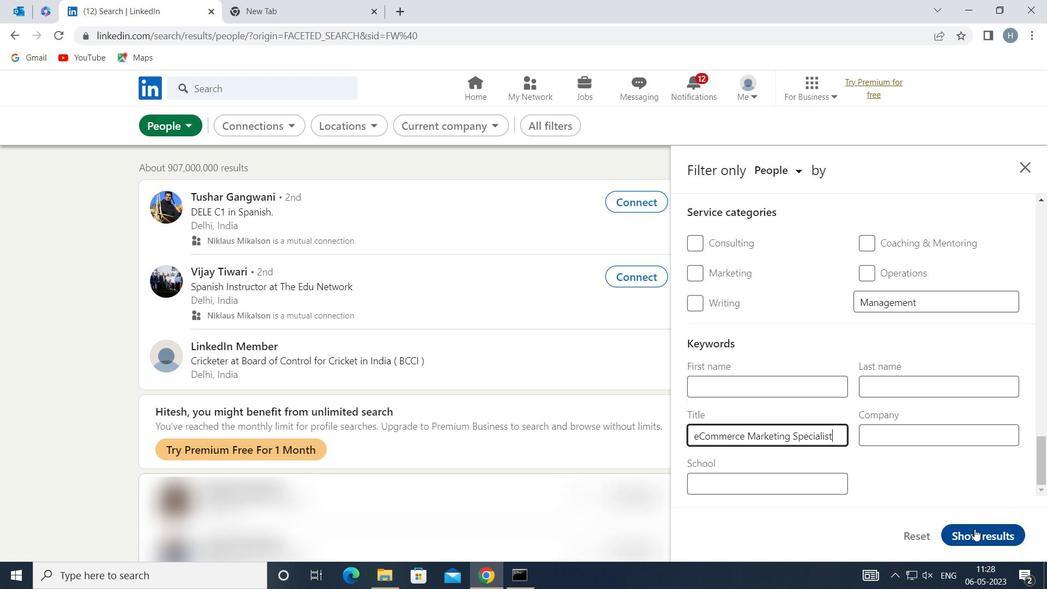 
Action: Mouse moved to (835, 430)
Screenshot: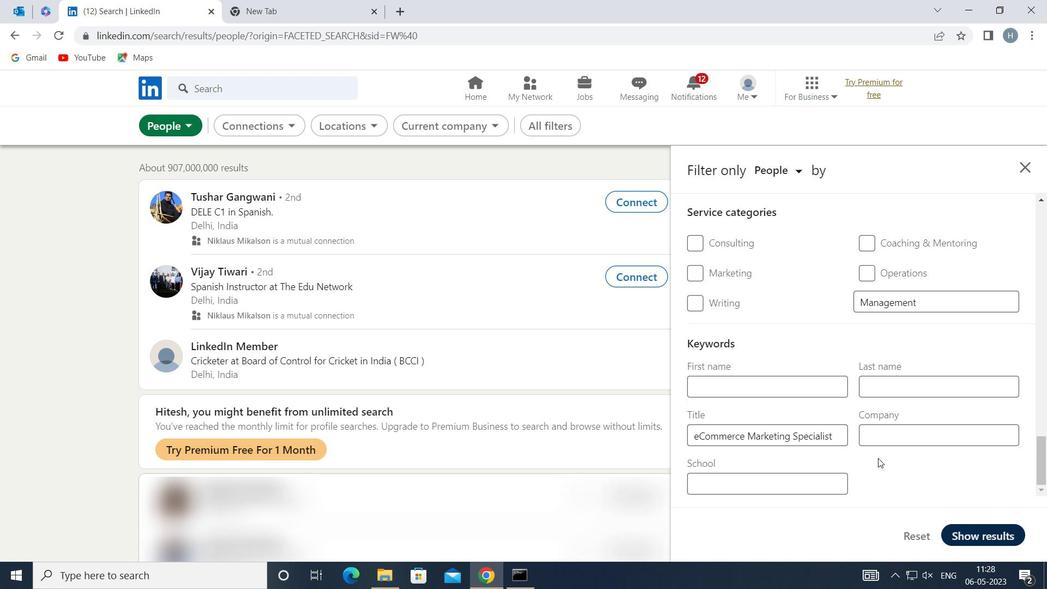 
